Task: Create a calendar event titled 'meeting with manager' on May 15 from 4:30 PM to 5:30 PM with a 30-minute notification.
Action: Mouse moved to (453, 748)
Screenshot: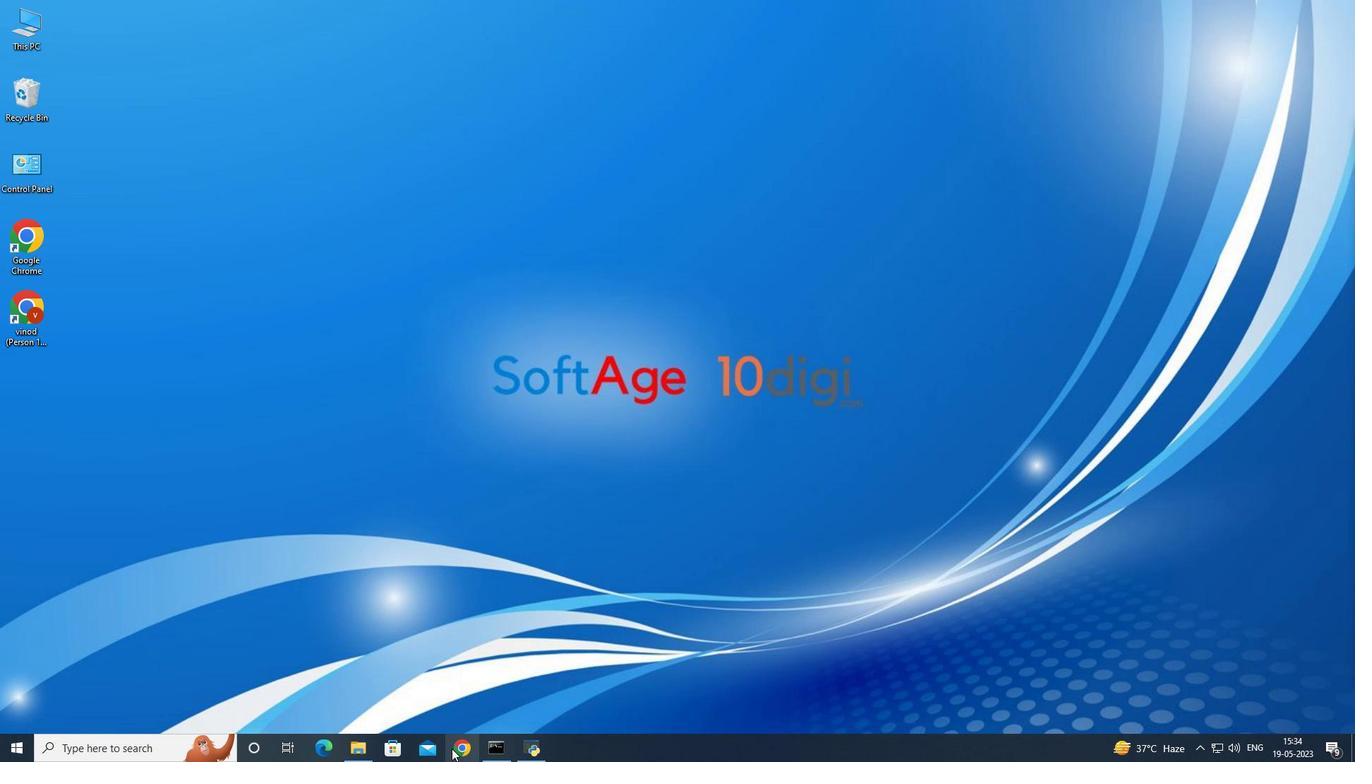 
Action: Mouse pressed left at (453, 748)
Screenshot: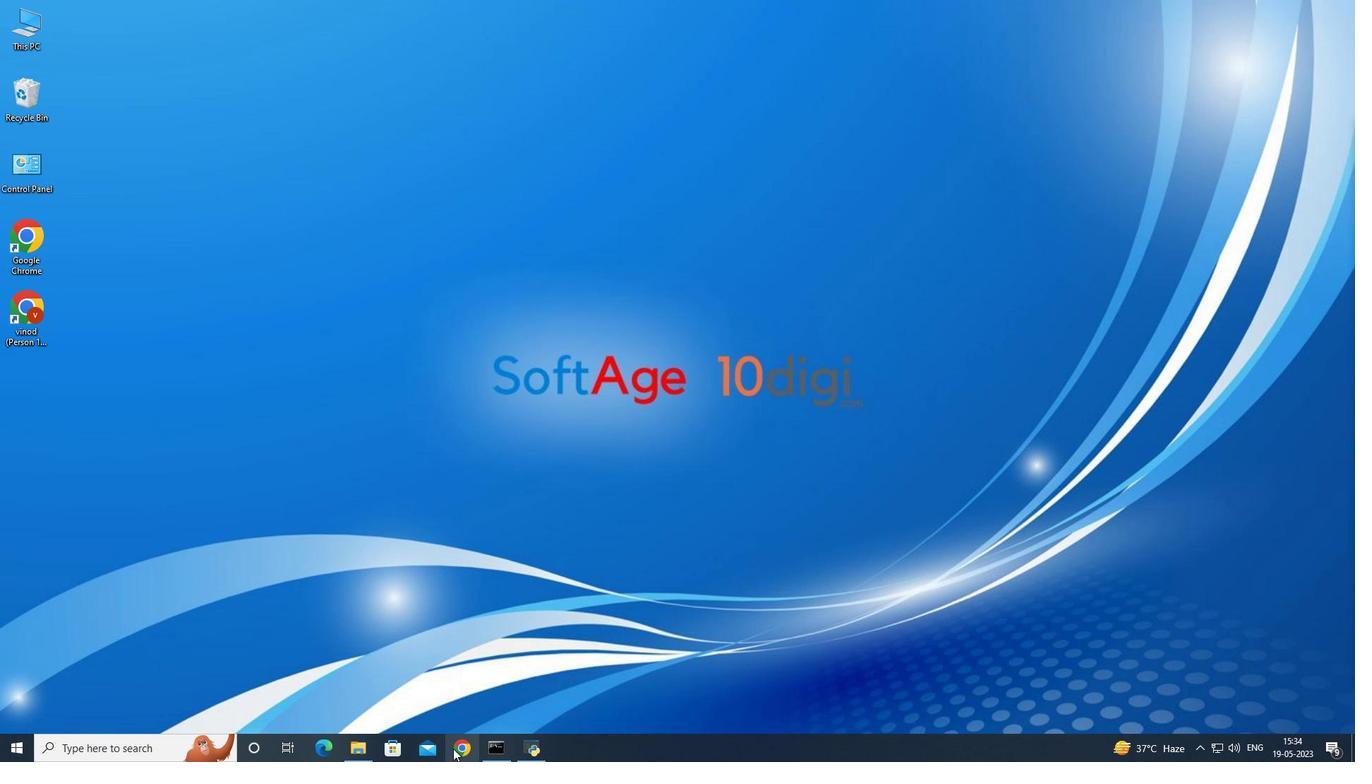 
Action: Mouse moved to (566, 423)
Screenshot: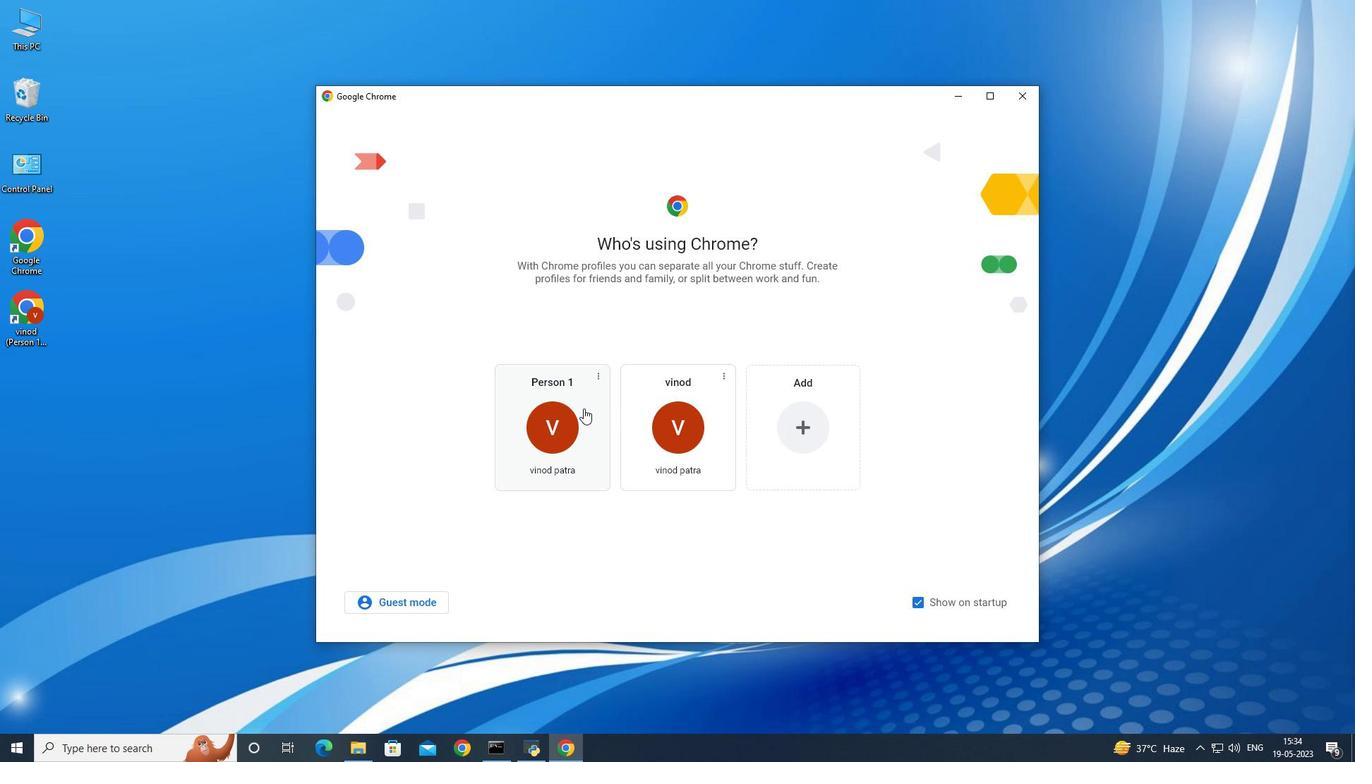 
Action: Mouse pressed left at (566, 423)
Screenshot: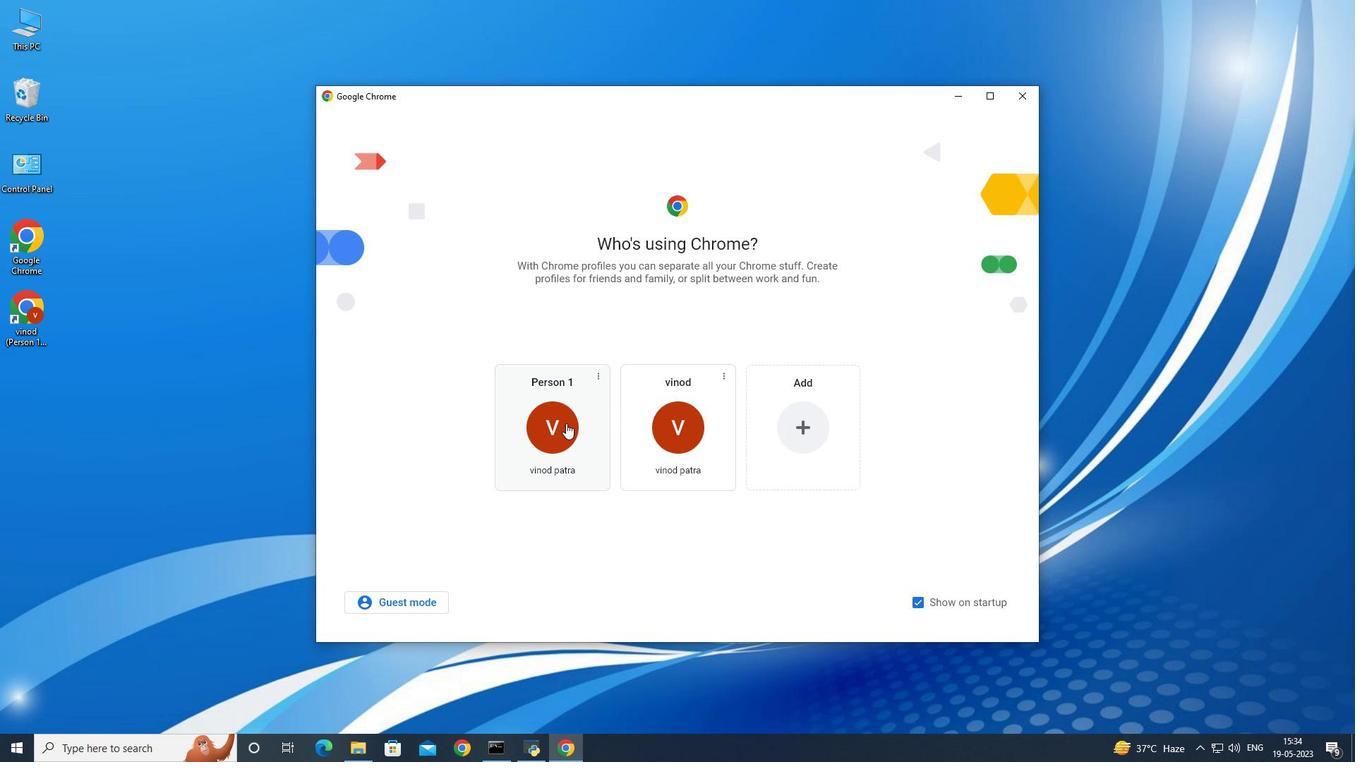 
Action: Mouse moved to (1293, 91)
Screenshot: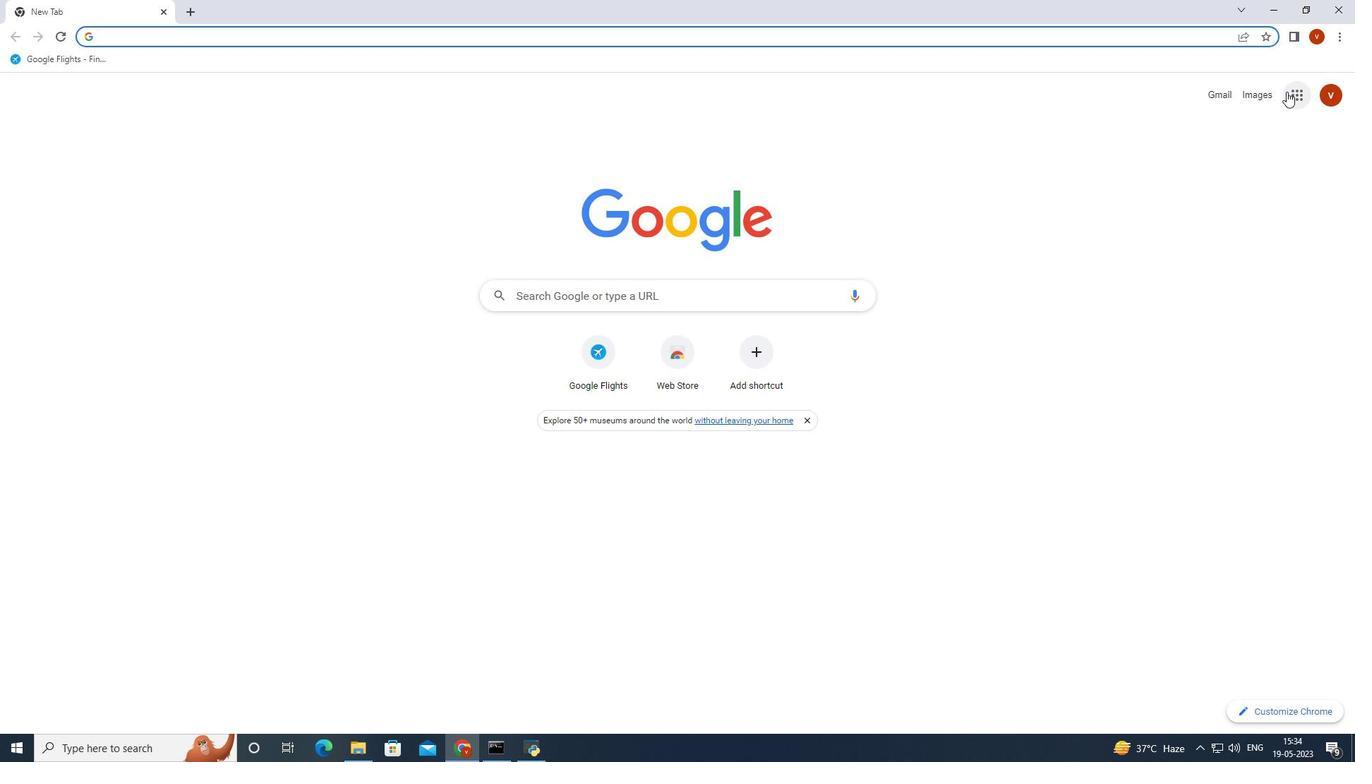 
Action: Mouse pressed left at (1293, 91)
Screenshot: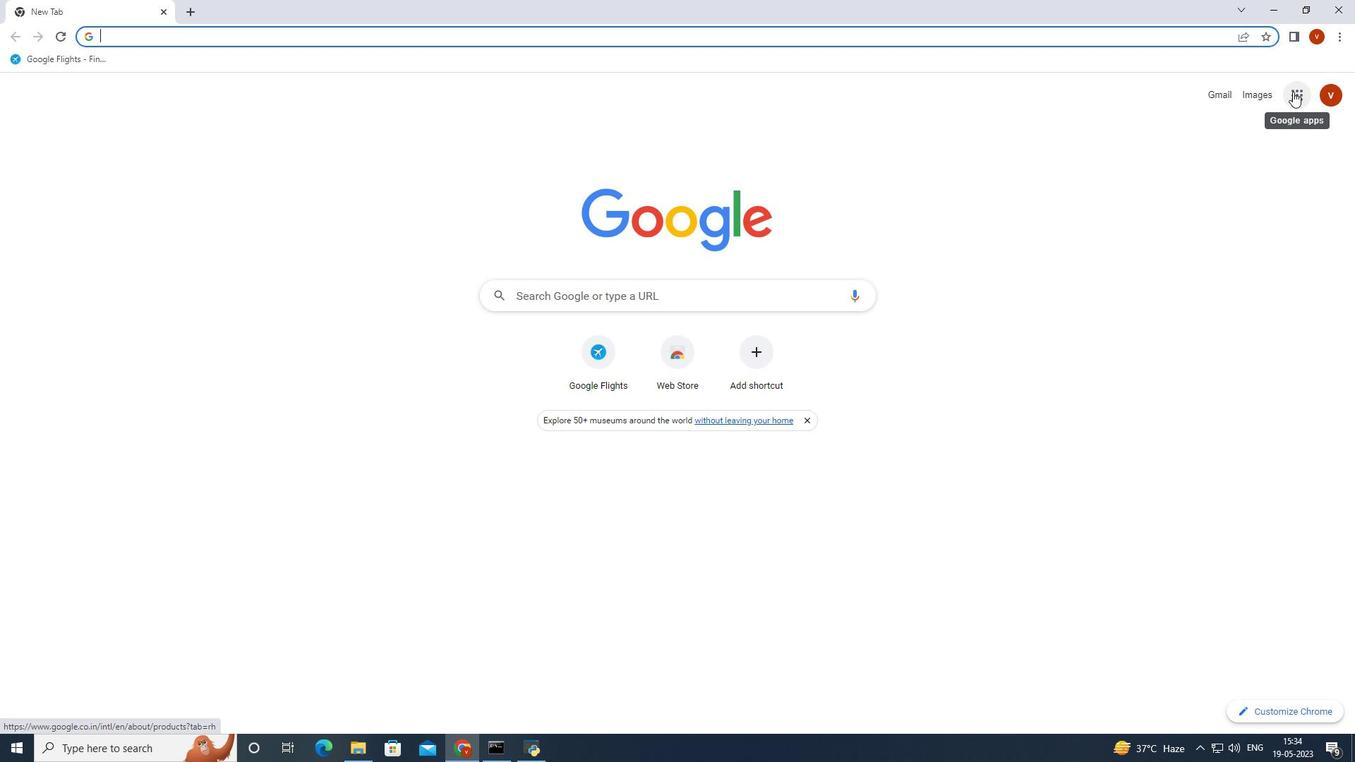 
Action: Mouse moved to (1179, 412)
Screenshot: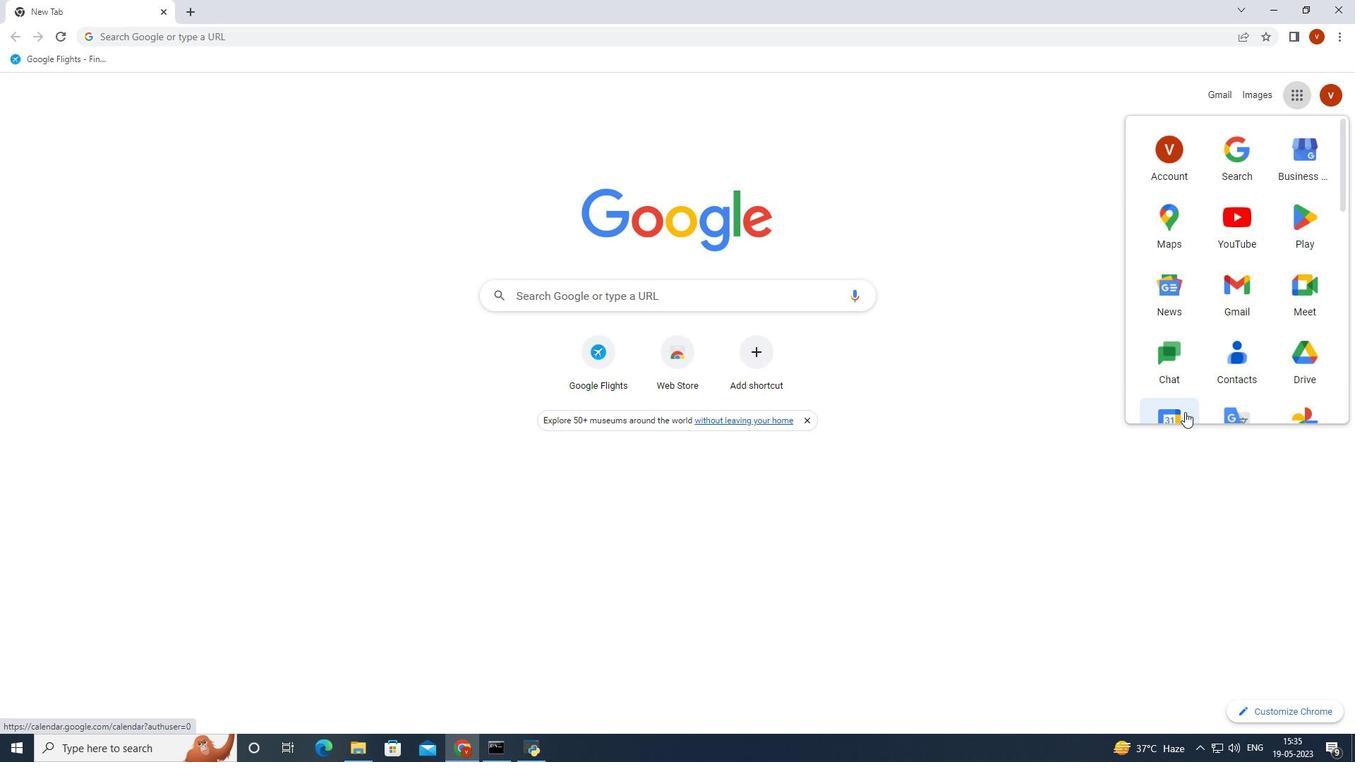 
Action: Mouse pressed left at (1179, 412)
Screenshot: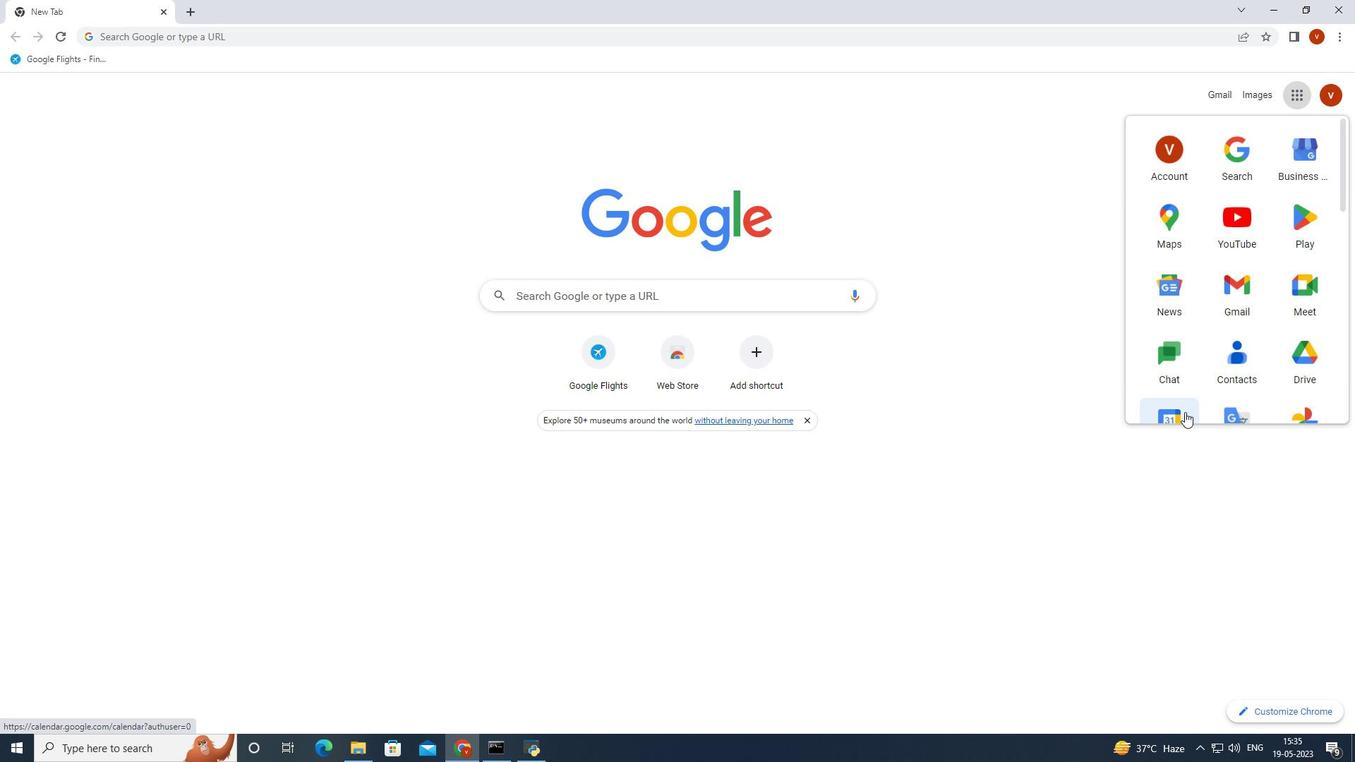 
Action: Mouse moved to (1274, 204)
Screenshot: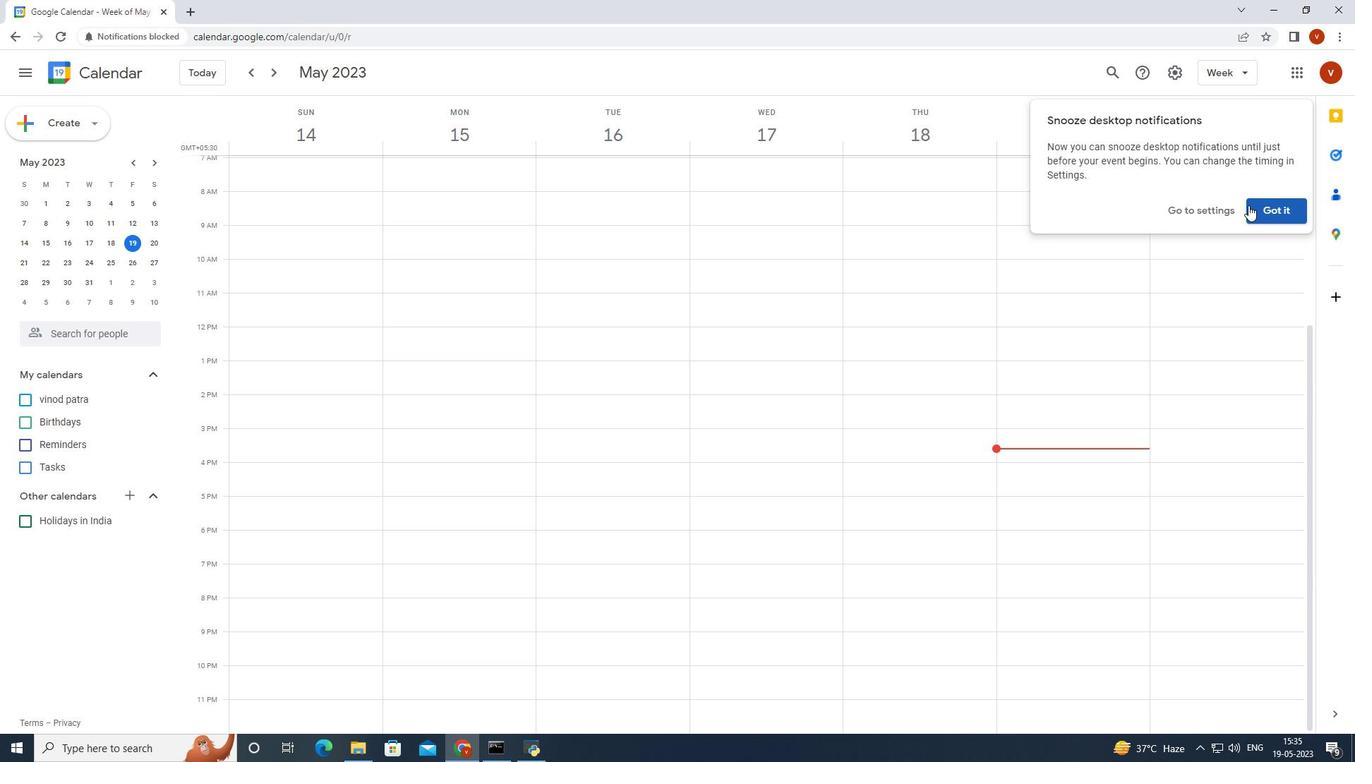 
Action: Mouse pressed left at (1274, 204)
Screenshot: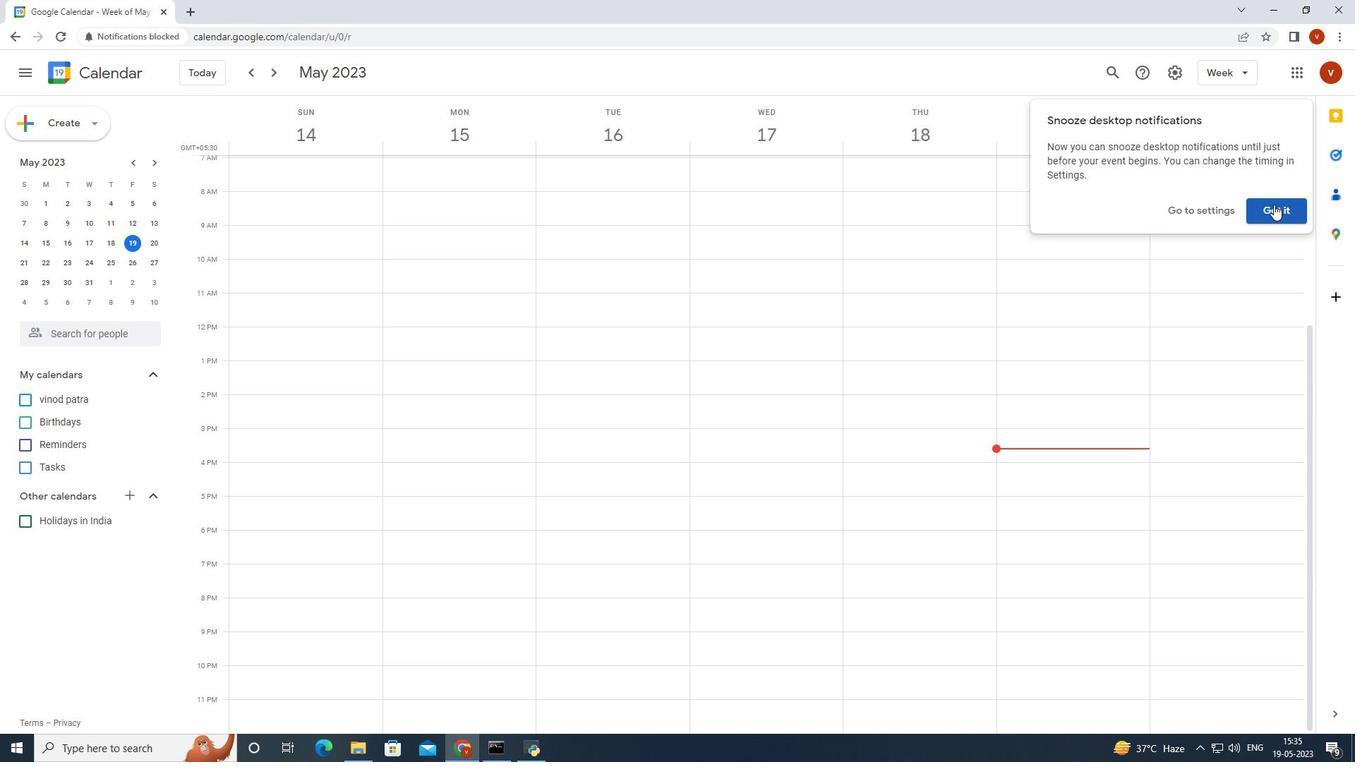 
Action: Mouse moved to (31, 441)
Screenshot: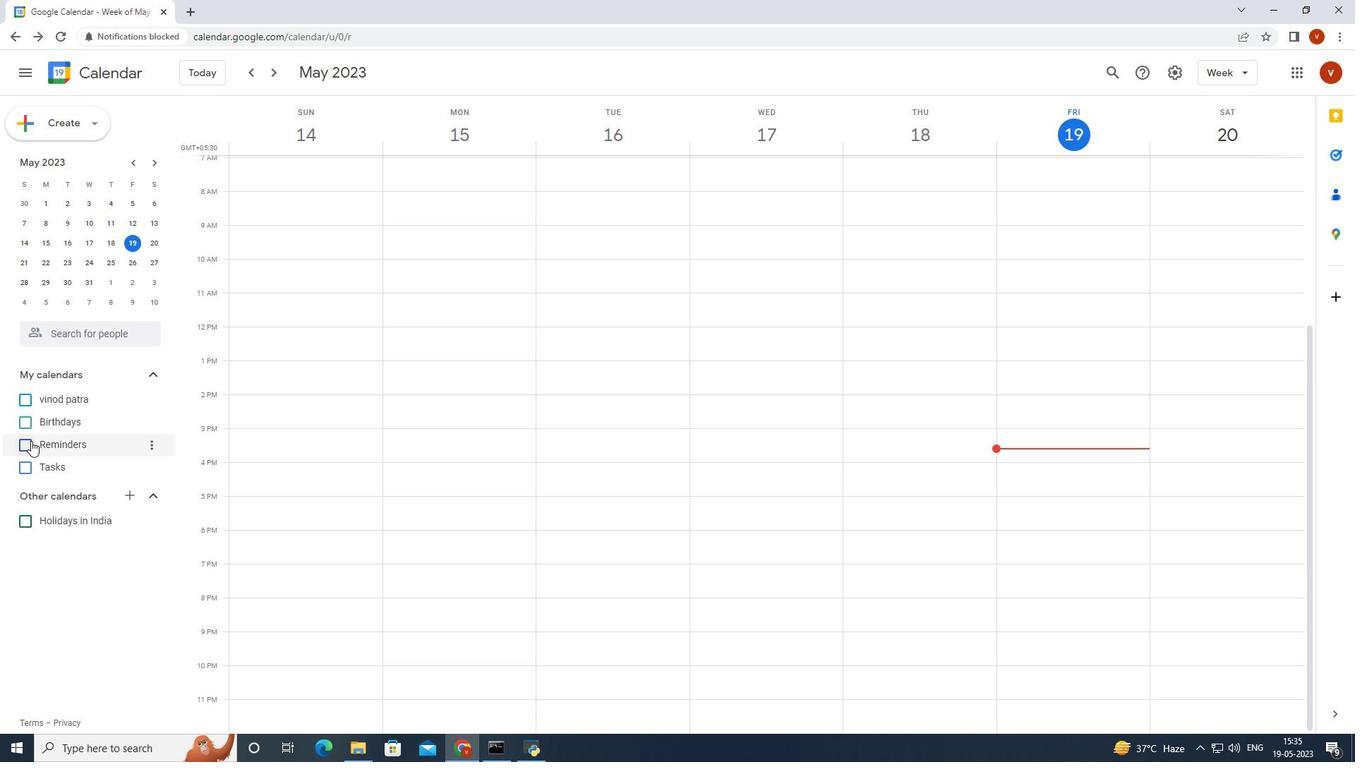 
Action: Mouse pressed left at (31, 441)
Screenshot: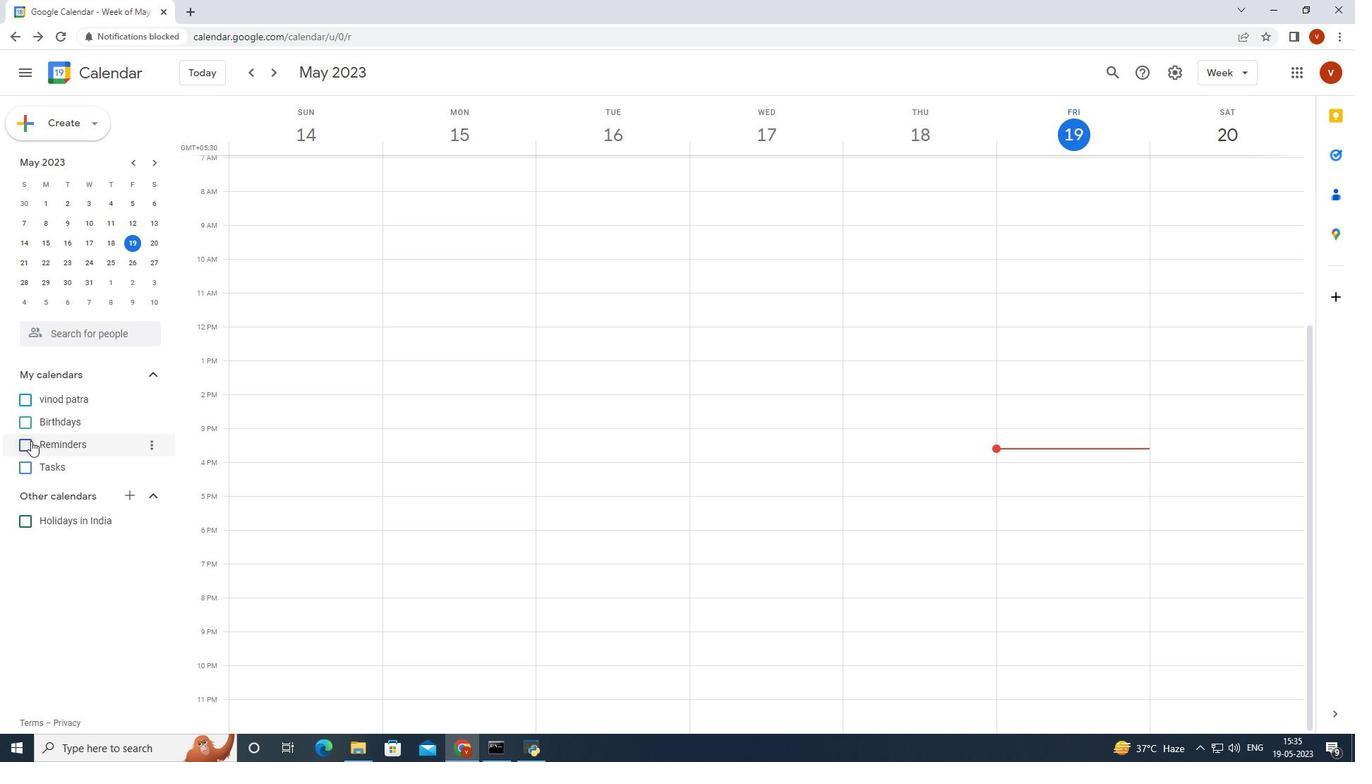 
Action: Mouse moved to (149, 443)
Screenshot: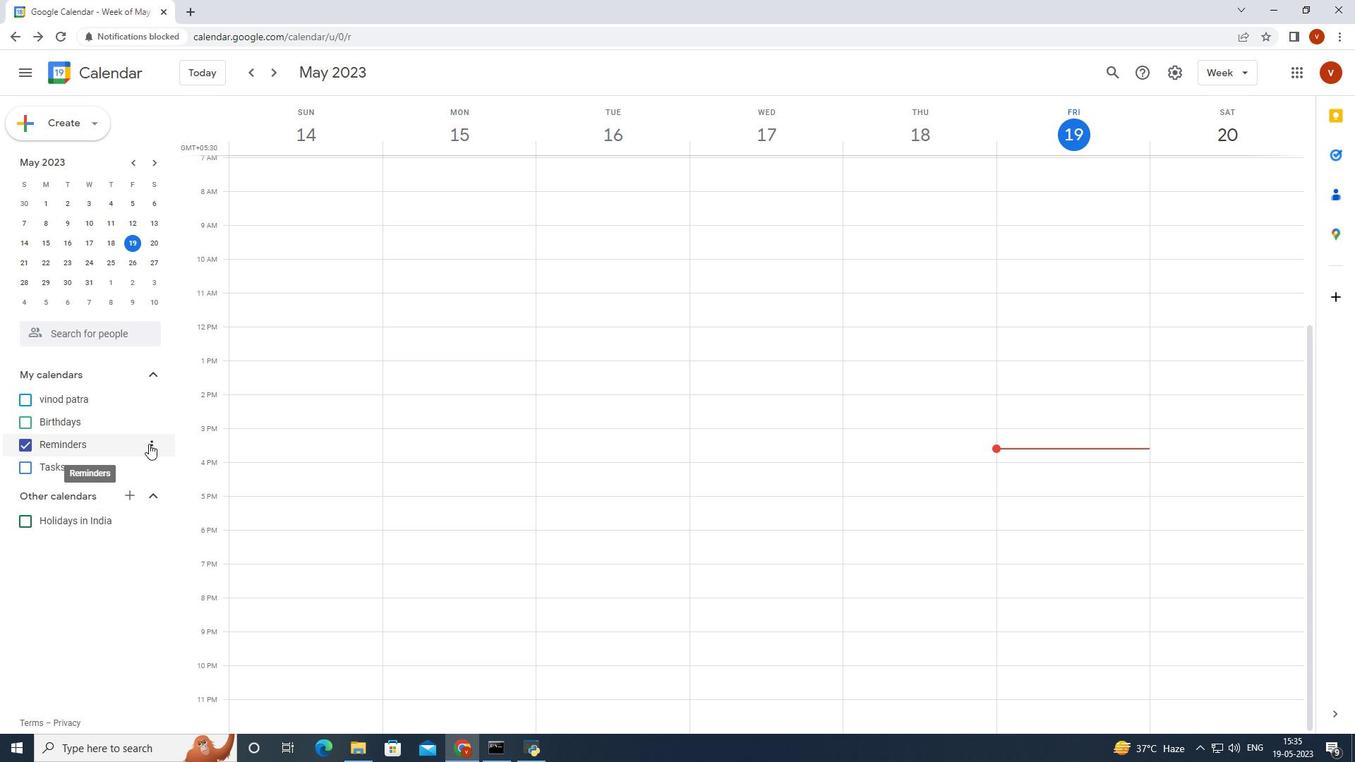 
Action: Mouse pressed left at (149, 443)
Screenshot: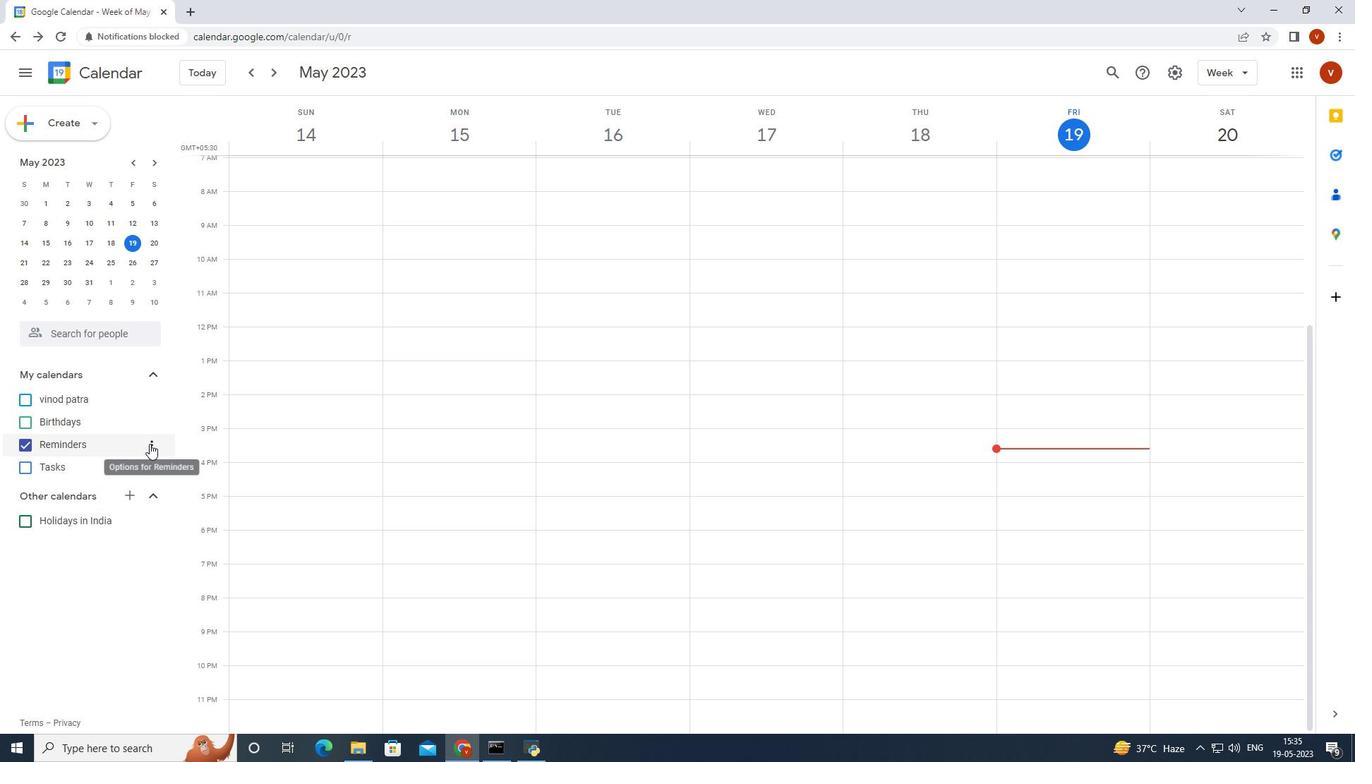 
Action: Mouse moved to (144, 443)
Screenshot: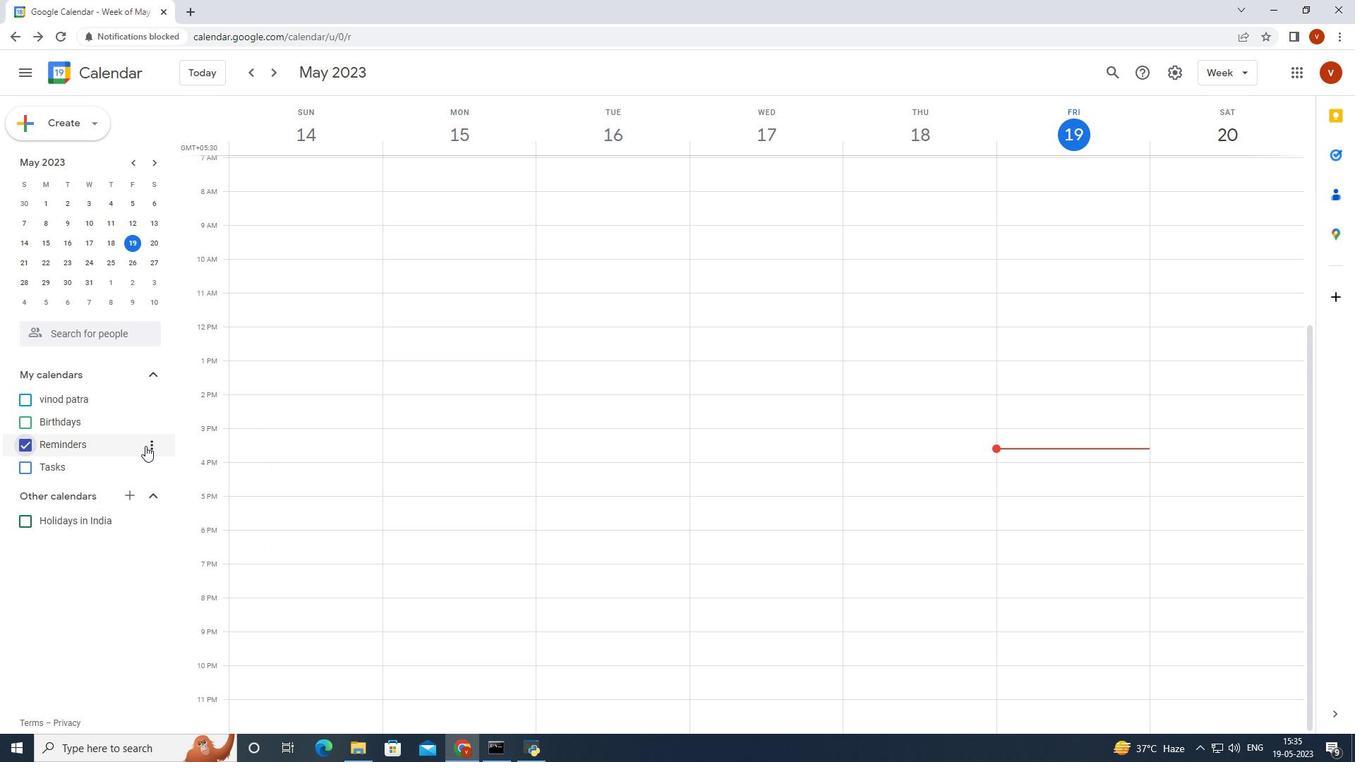 
Action: Mouse pressed left at (144, 443)
Screenshot: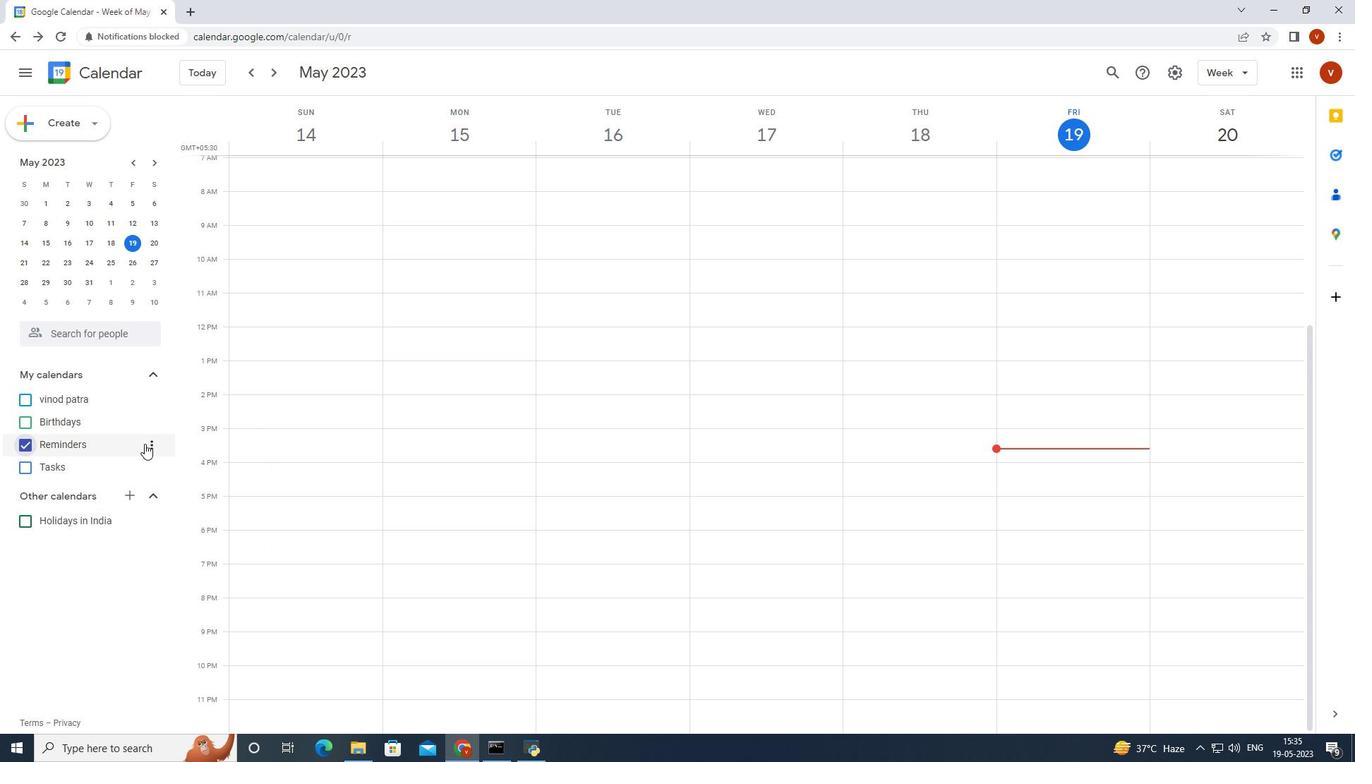 
Action: Mouse moved to (170, 479)
Screenshot: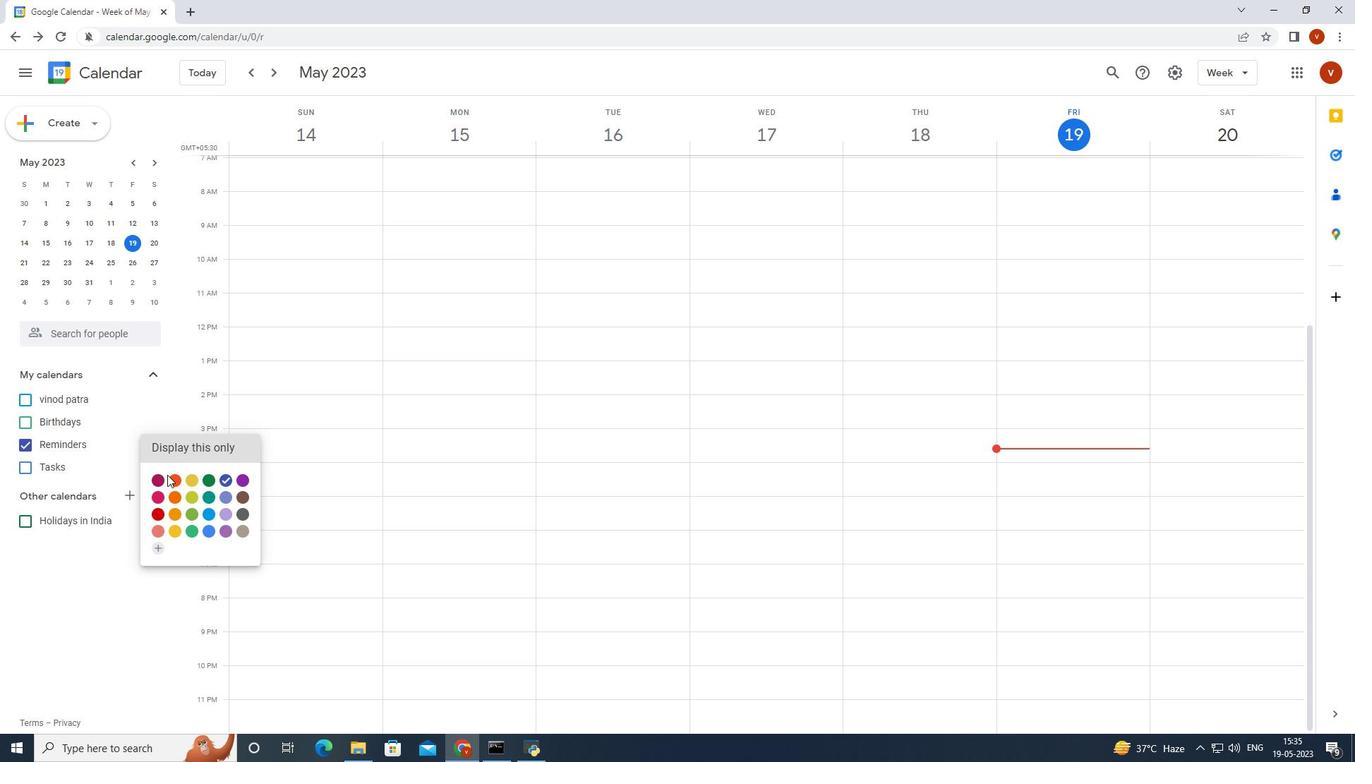 
Action: Mouse pressed left at (170, 479)
Screenshot: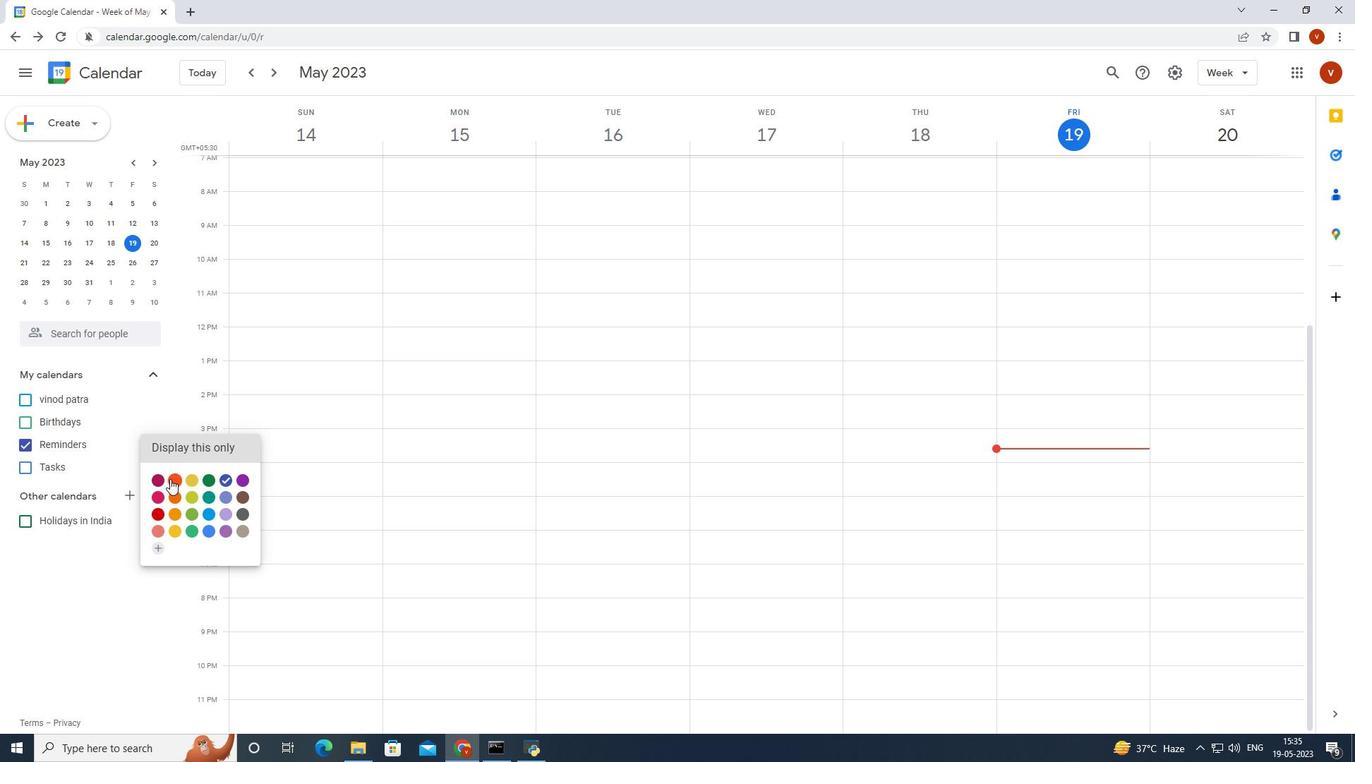 
Action: Mouse moved to (405, 481)
Screenshot: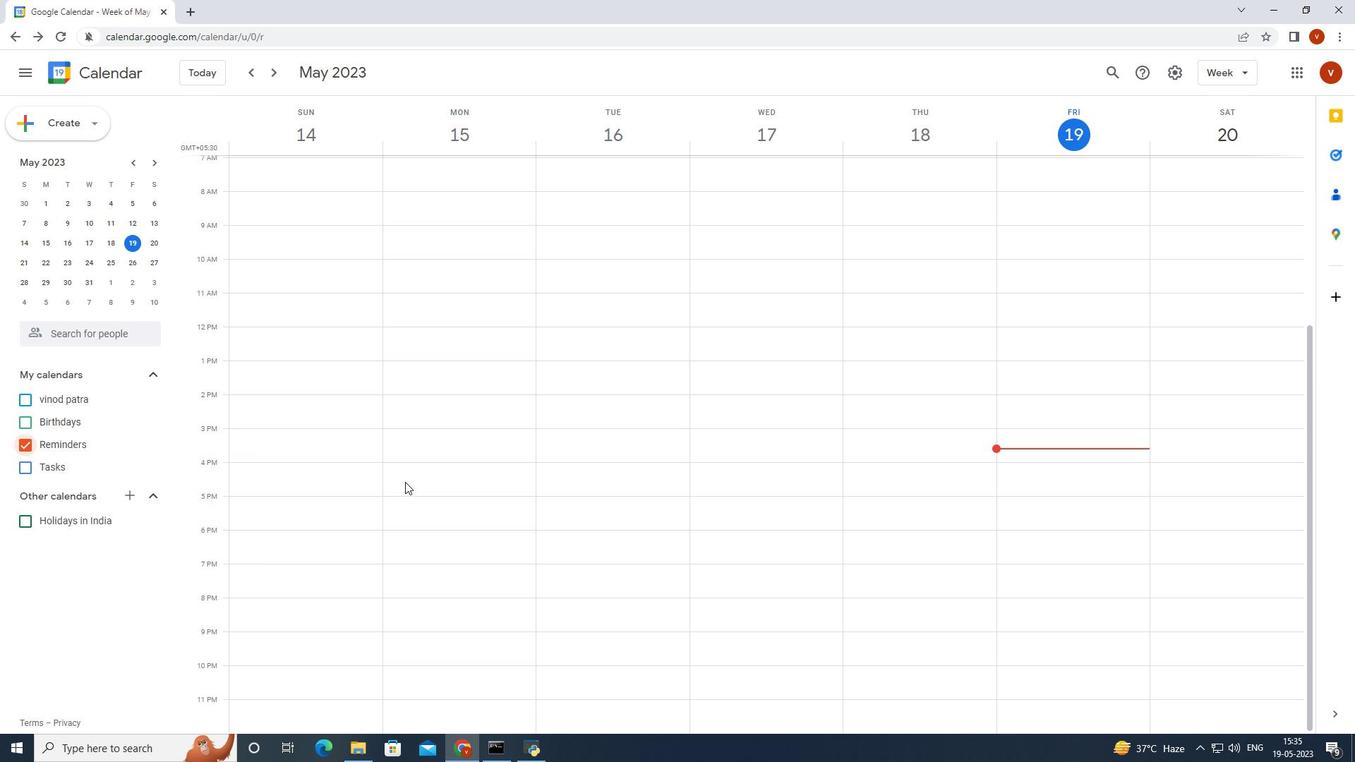 
Action: Mouse pressed right at (405, 481)
Screenshot: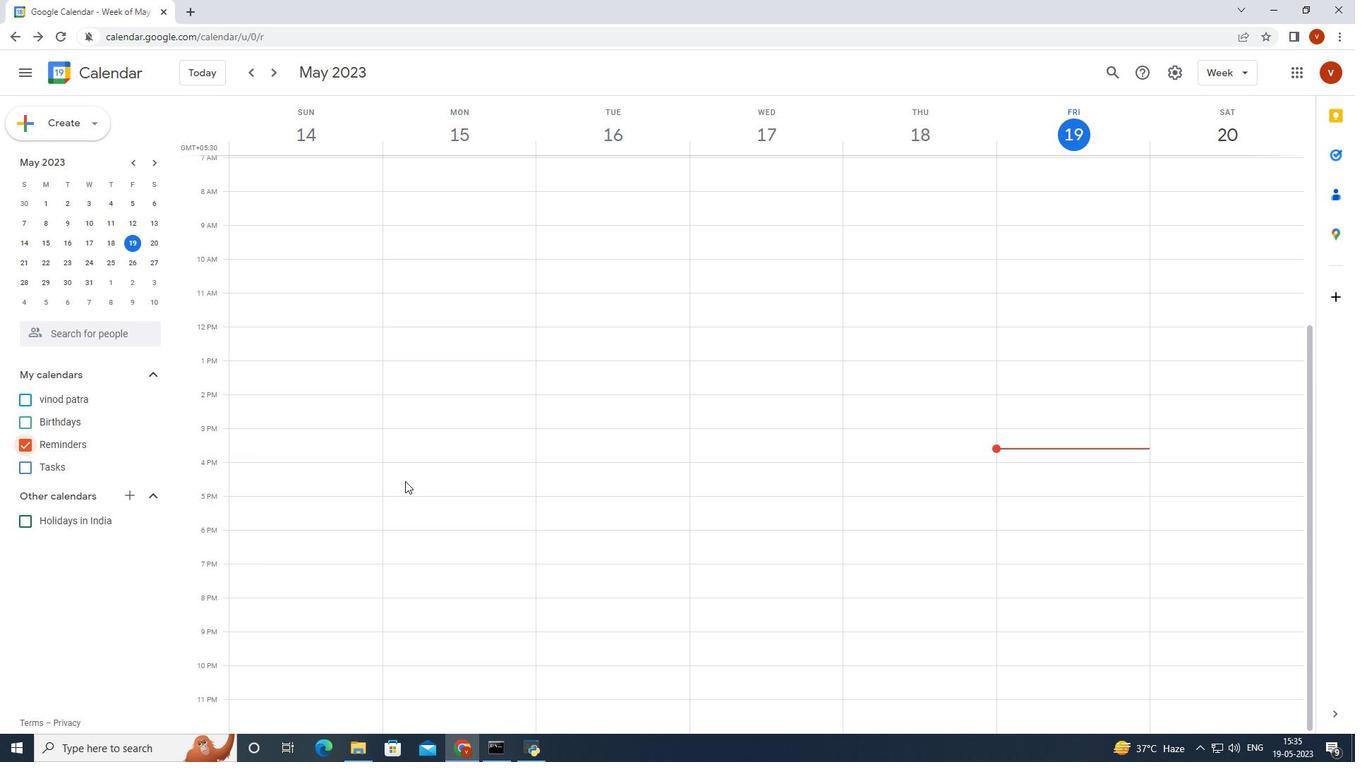 
Action: Mouse pressed left at (405, 481)
Screenshot: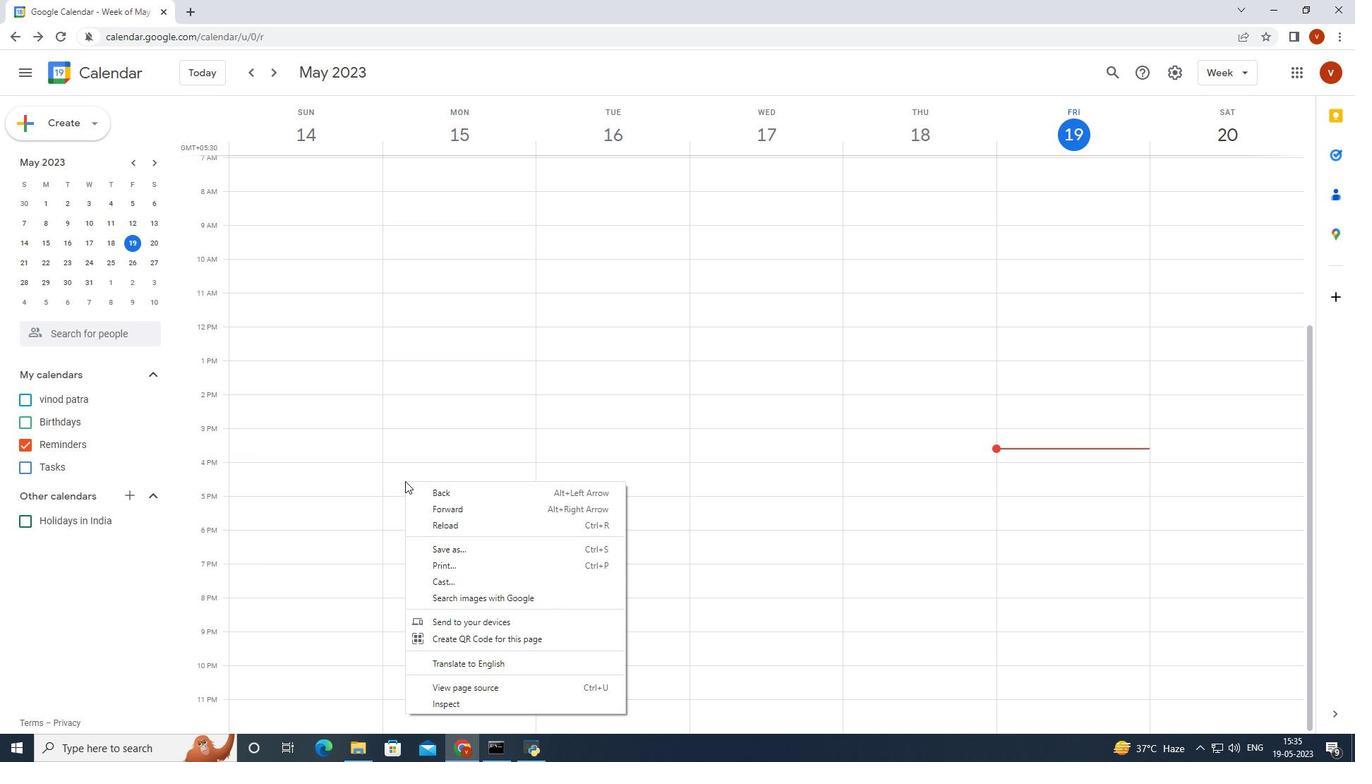 
Action: Mouse pressed left at (405, 481)
Screenshot: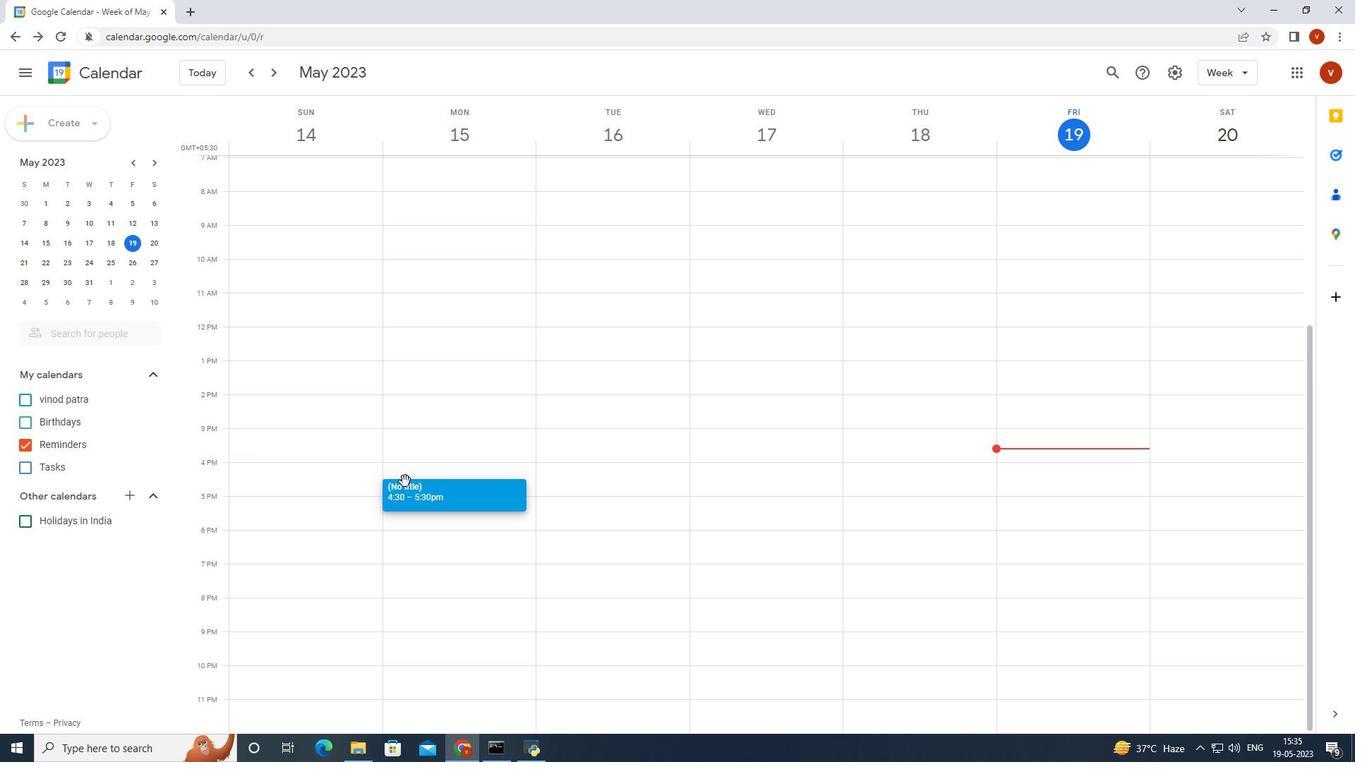 
Action: Mouse moved to (162, 203)
Screenshot: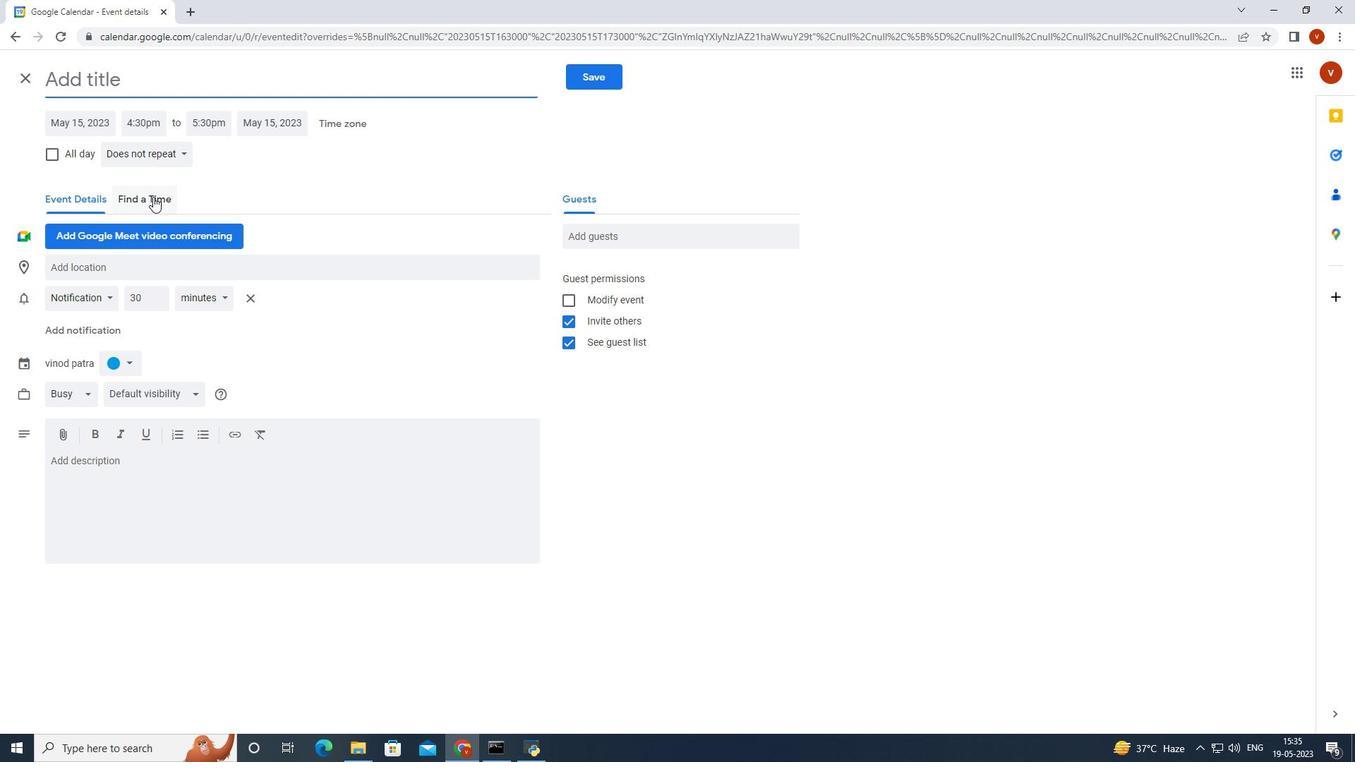 
Action: Key pressed meeting<Key.space>with<Key.space>a<Key.backspace>manager
Screenshot: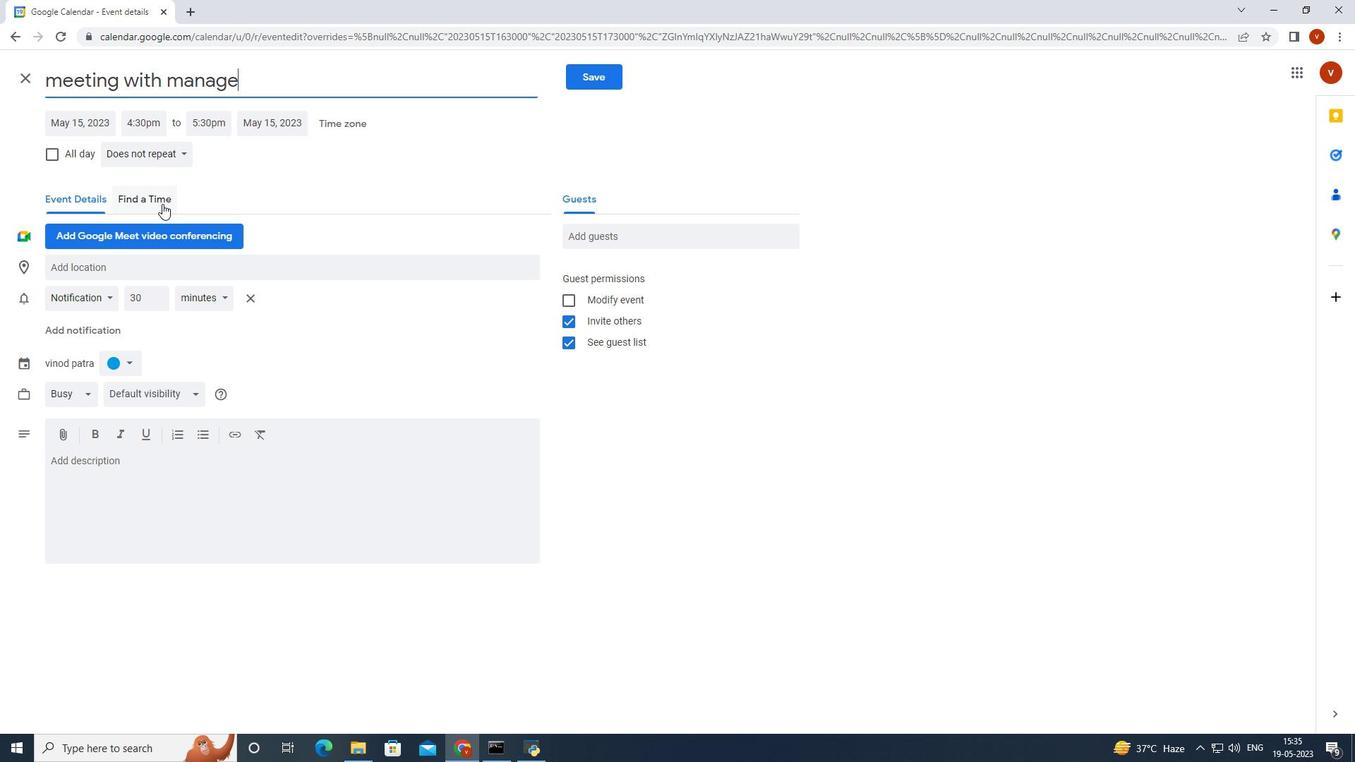 
Action: Mouse moved to (576, 77)
Screenshot: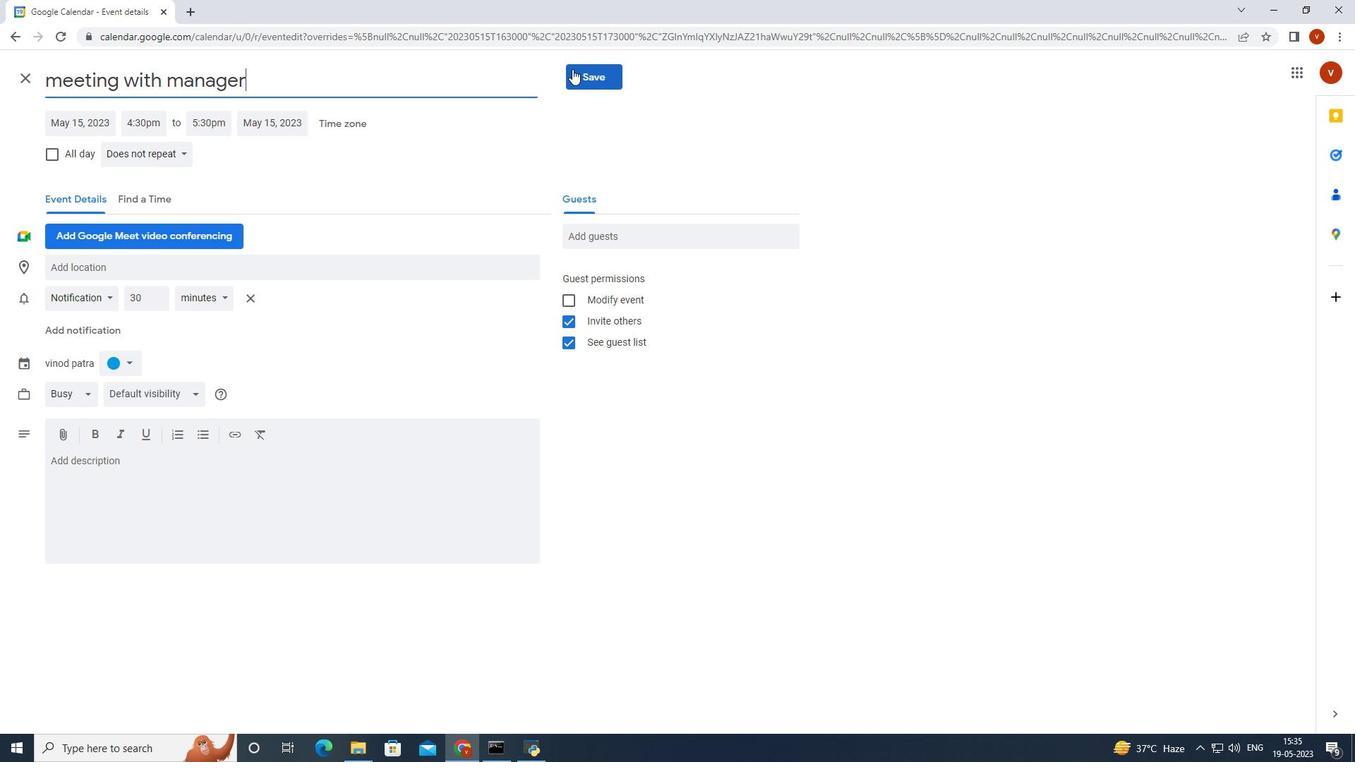 
Action: Mouse pressed left at (576, 77)
Screenshot: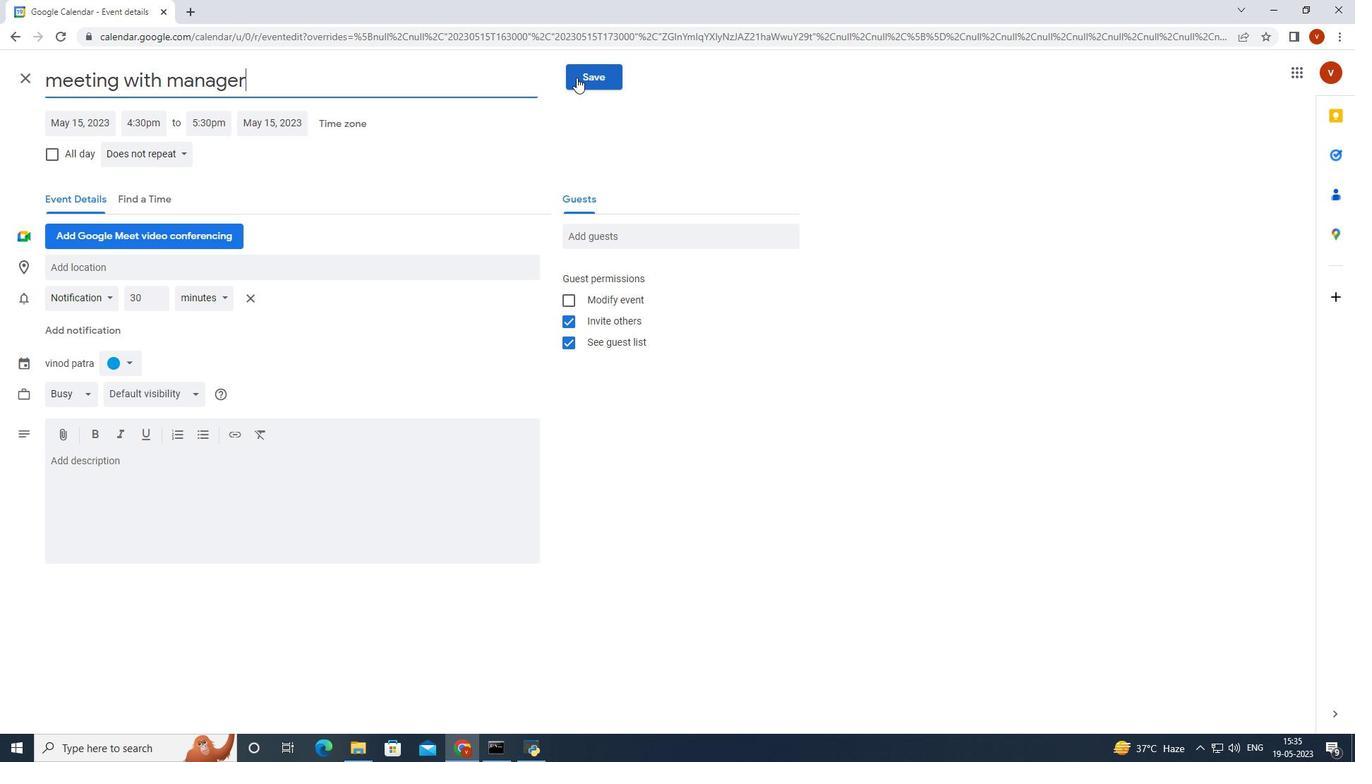 
Action: Mouse moved to (457, 497)
Screenshot: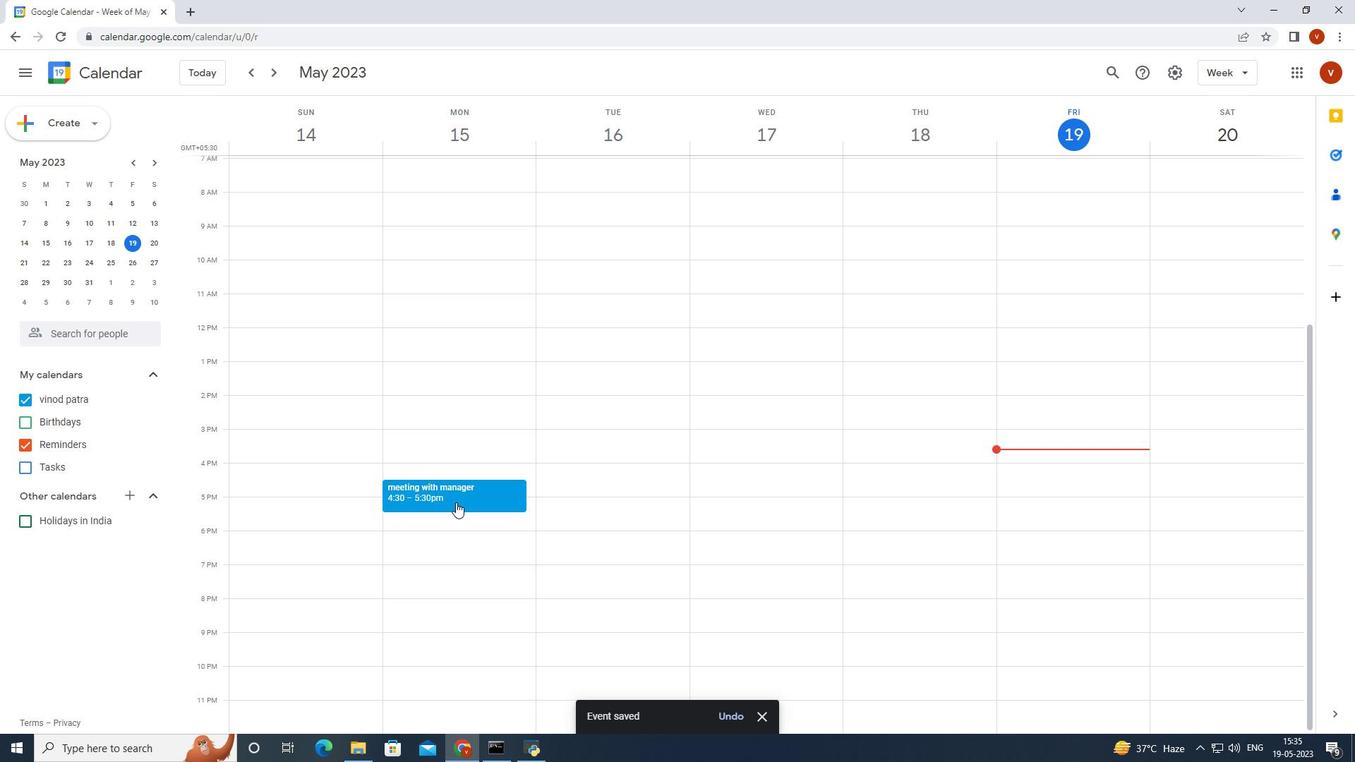 
Action: Mouse pressed right at (457, 497)
Screenshot: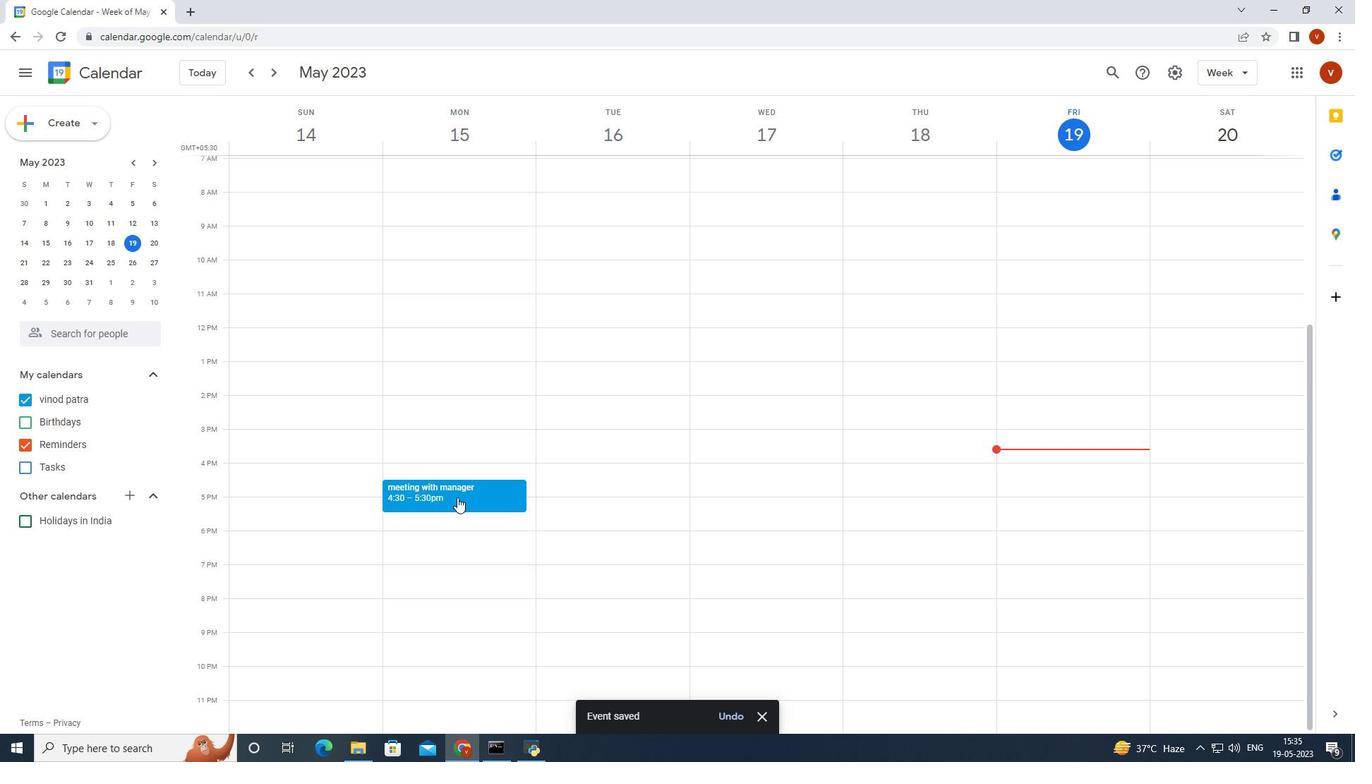 
Action: Mouse moved to (434, 498)
Screenshot: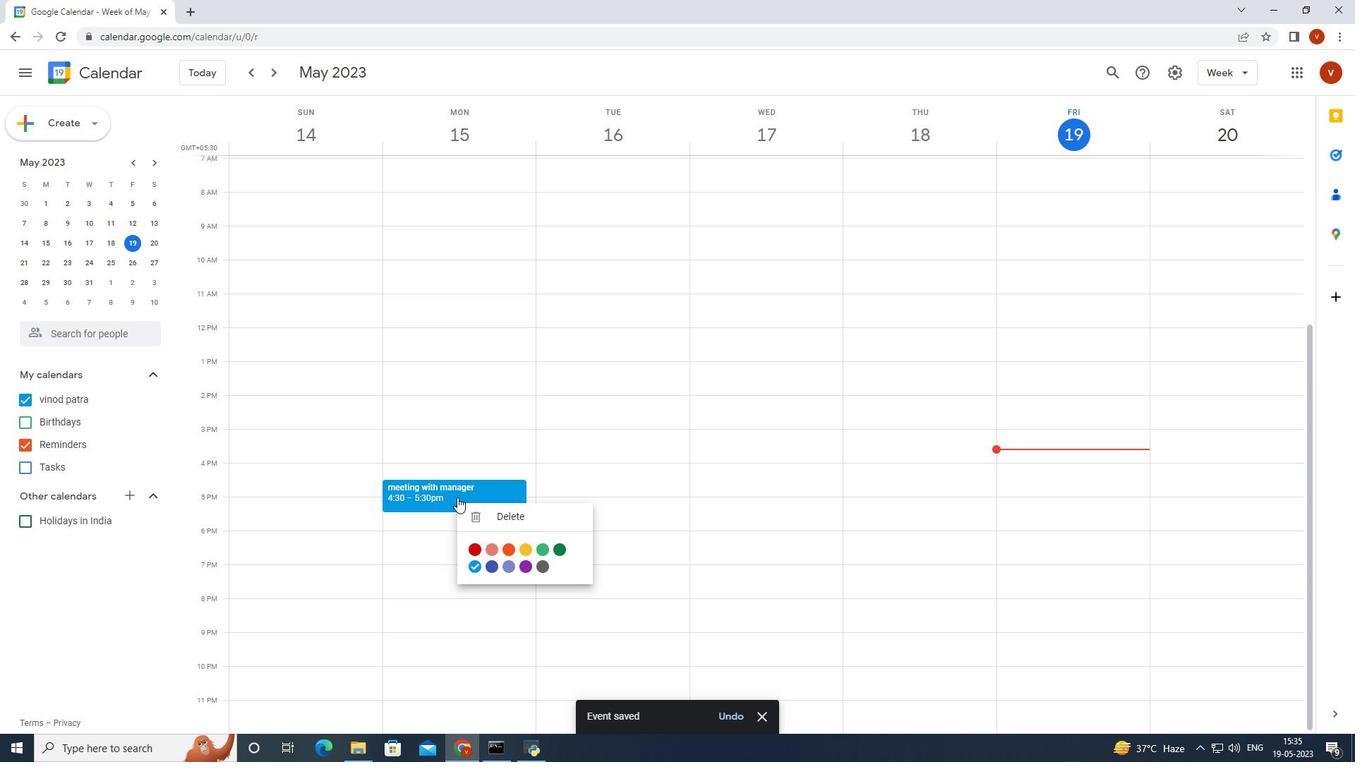 
Action: Mouse pressed left at (434, 498)
Screenshot: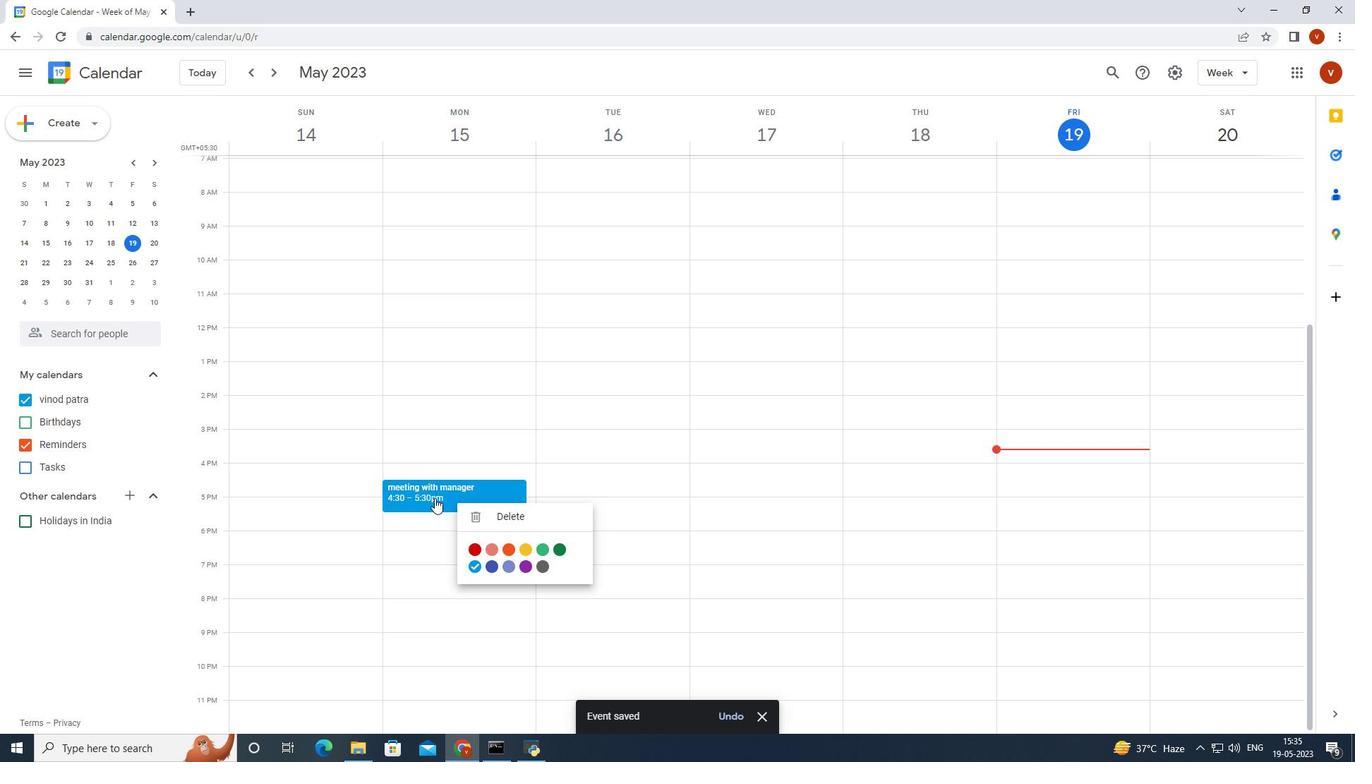 
Action: Mouse pressed left at (434, 498)
Screenshot: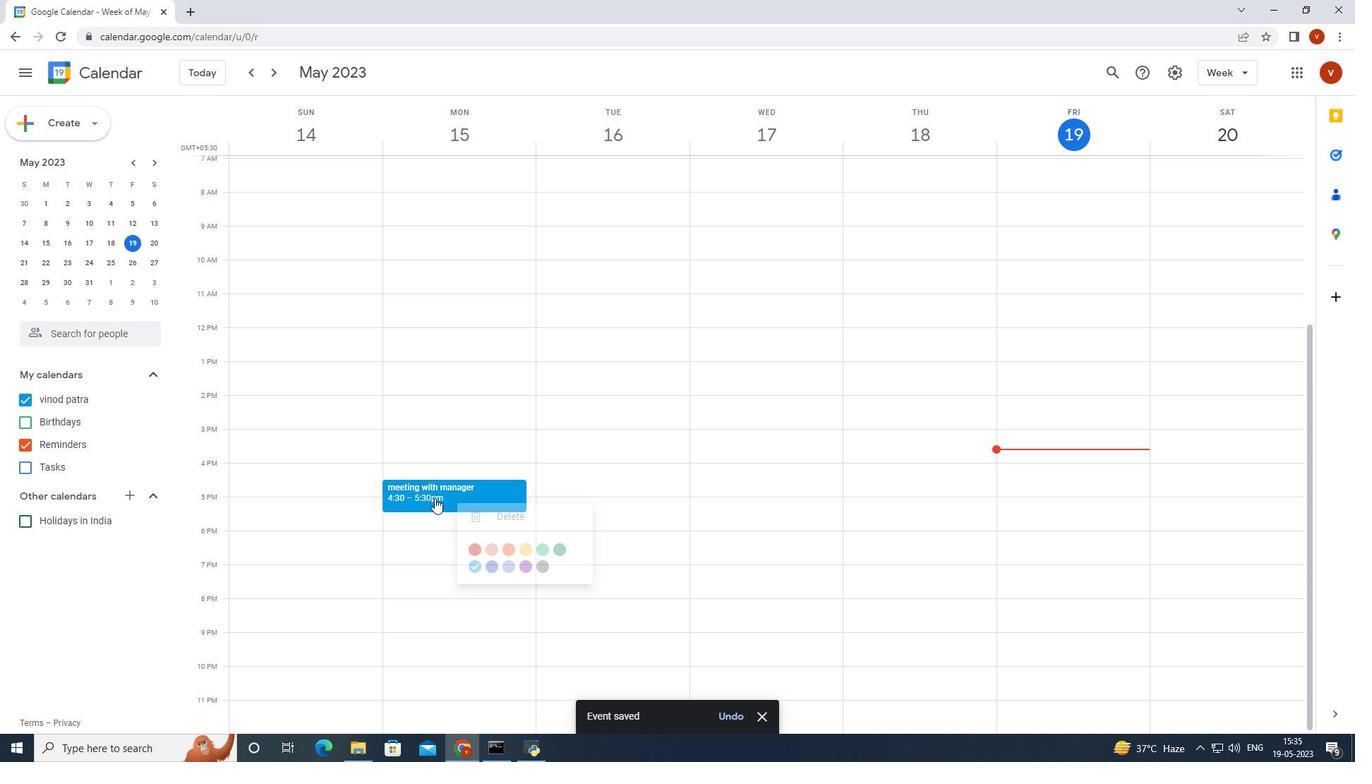 
Action: Mouse moved to (110, 467)
Screenshot: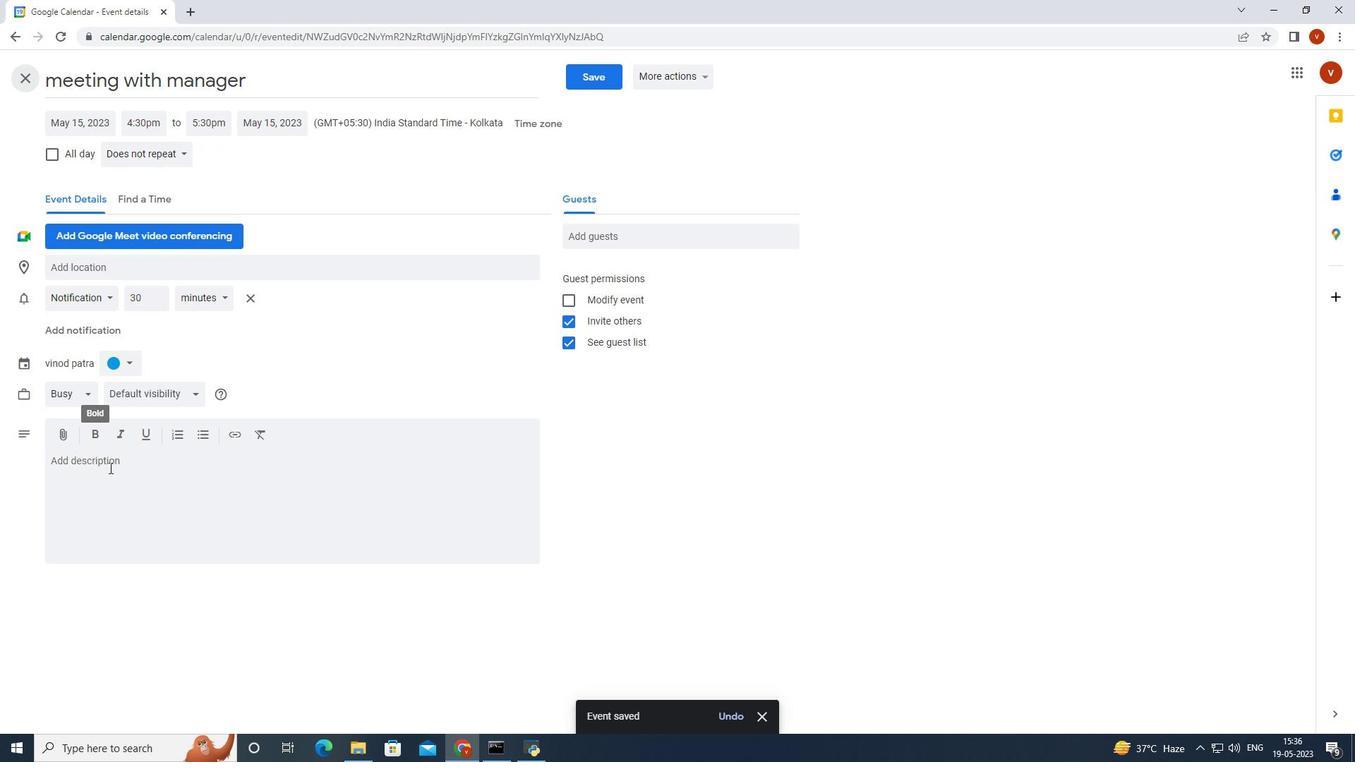 
Action: Mouse pressed left at (110, 467)
Screenshot: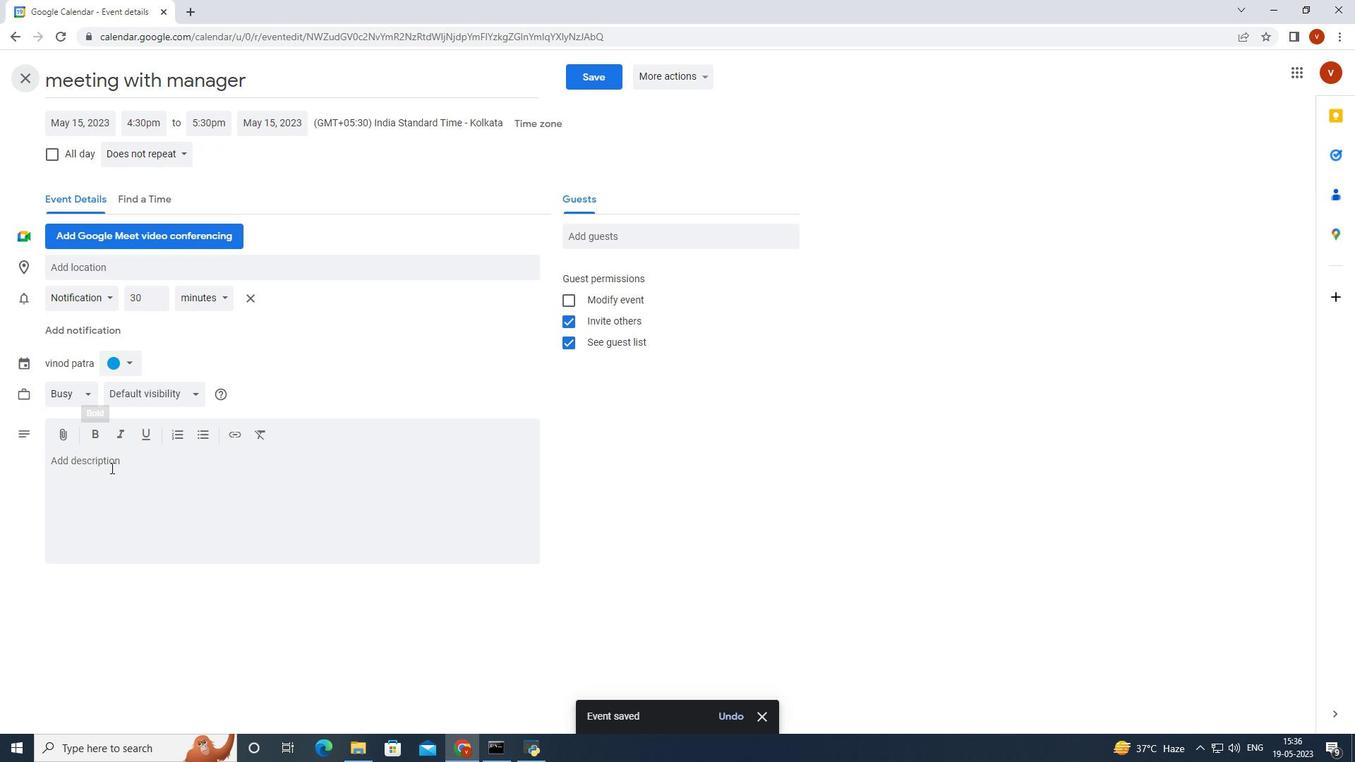 
Action: Mouse moved to (622, 561)
Screenshot: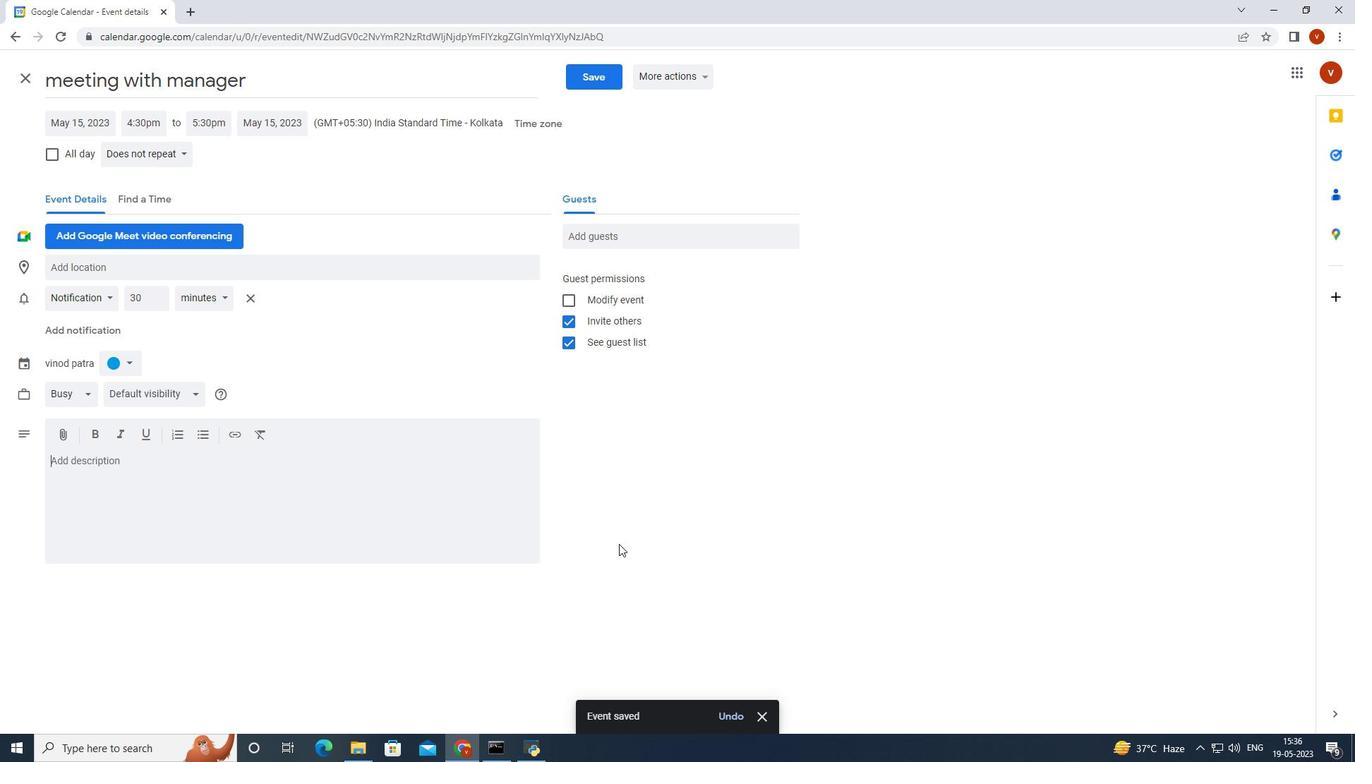 
Action: Key pressed all<Key.space>staff<Key.space>are<Key.space>come<Key.space>to<Key.space>2nd<Key.space>floor<Key.space>meeetinf<Key.space>with<Key.space>manager
Screenshot: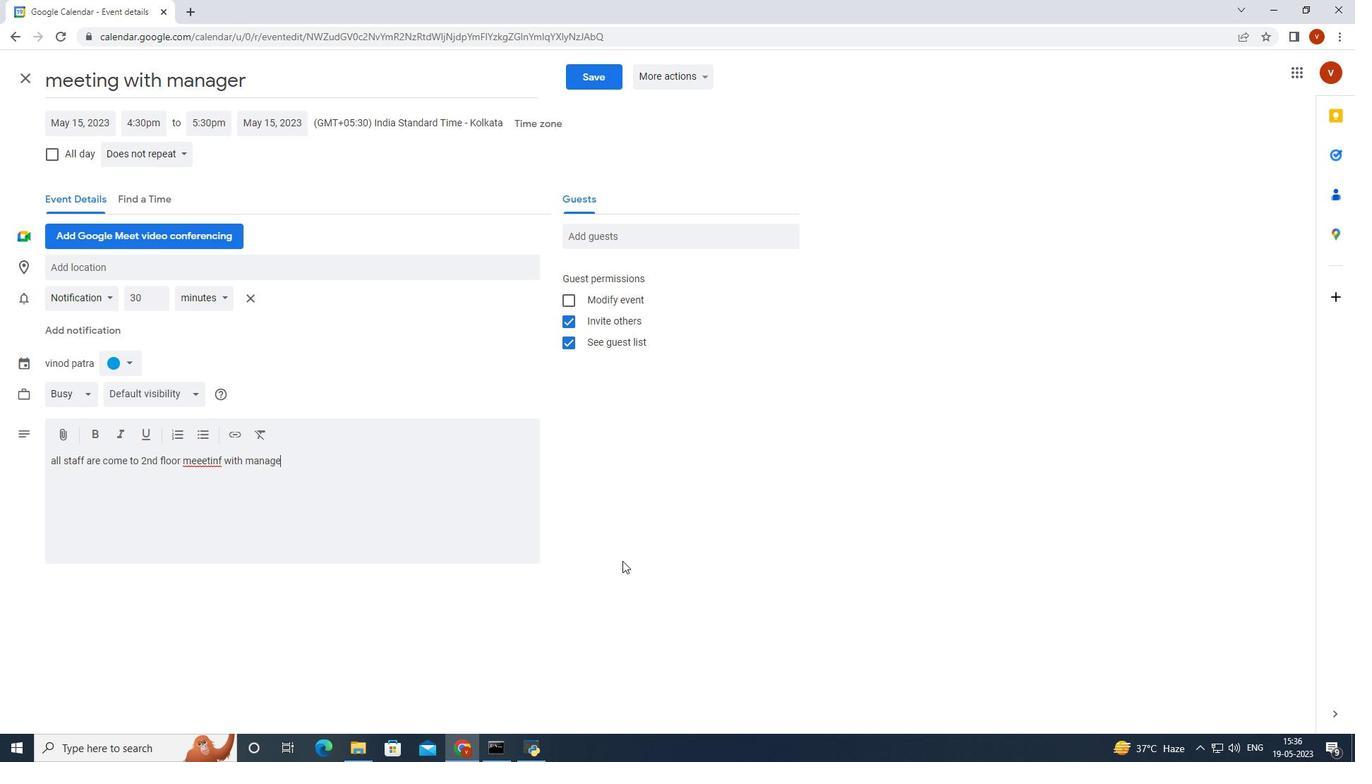 
Action: Mouse moved to (86, 462)
Screenshot: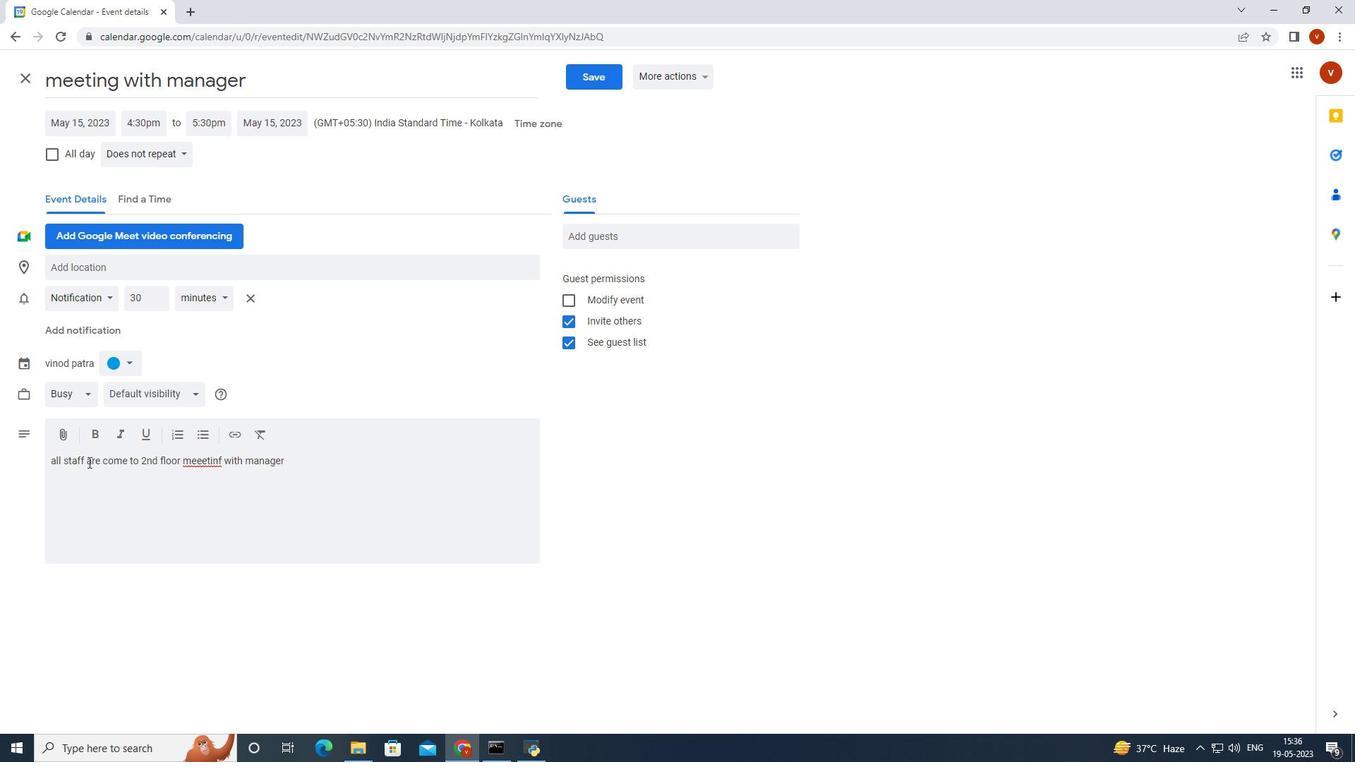 
Action: Mouse pressed left at (86, 462)
Screenshot: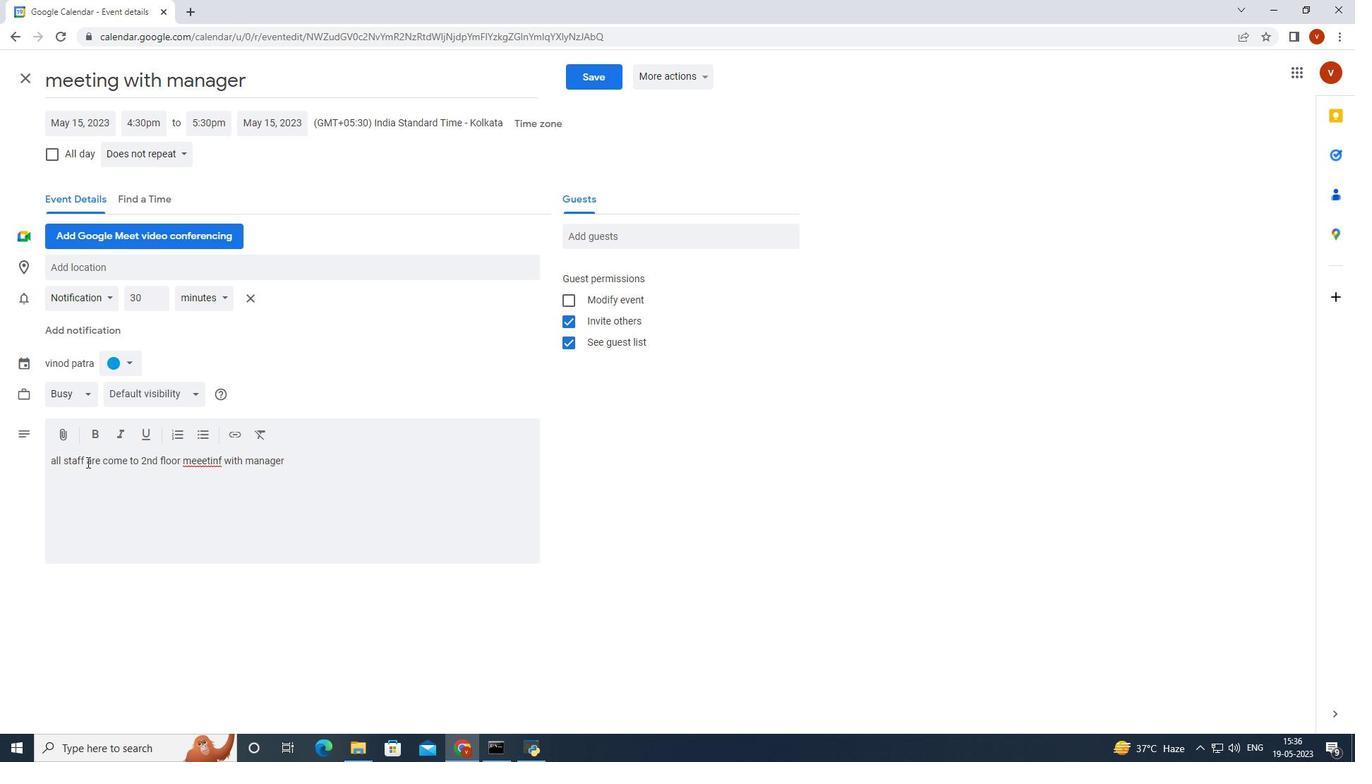 
Action: Key pressed <Key.backspace><Key.backspace><Key.backspace><Key.backspace><Key.backspace><Key.backspace><Key.backspace><Key.backspace><Key.backspace><Key.backspace>plz<Key.space>all,<Key.backspace><Key.space>team<Key.space>
Screenshot: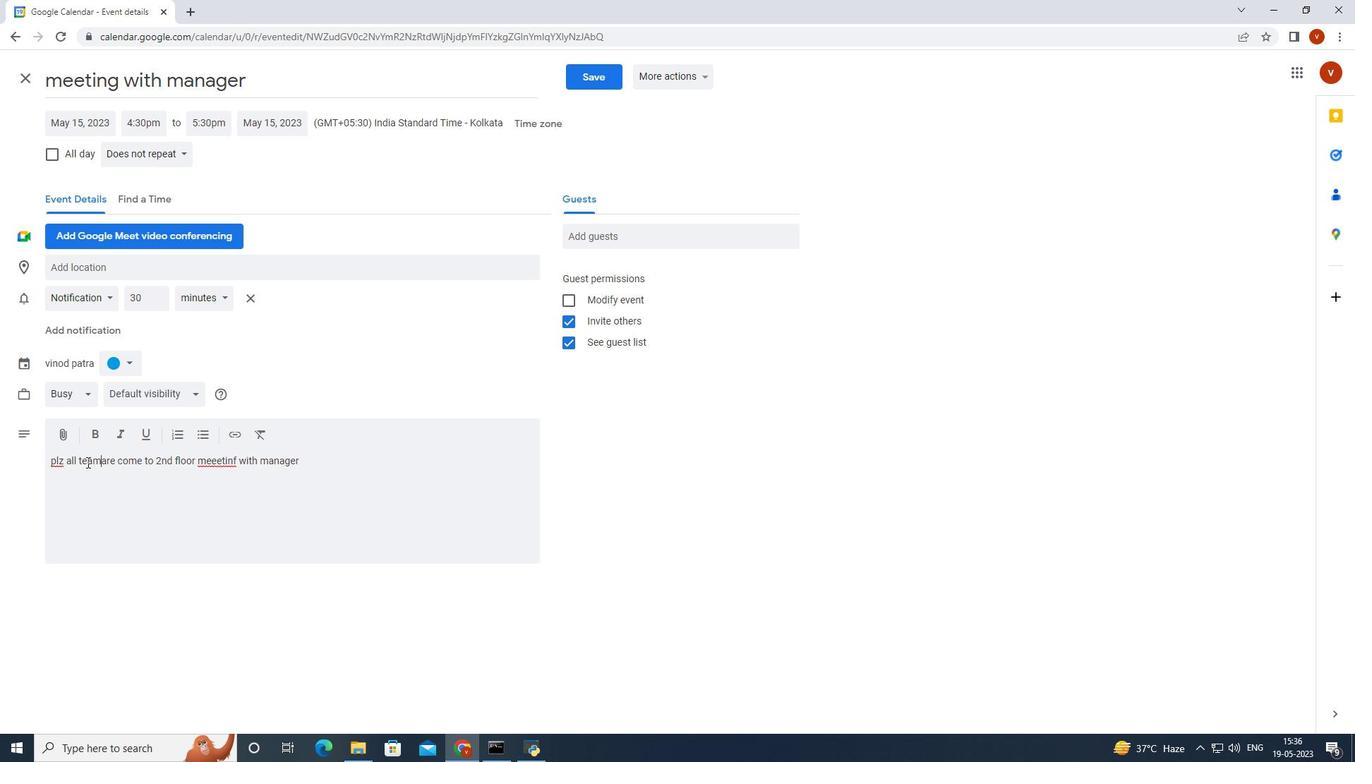 
Action: Mouse moved to (239, 460)
Screenshot: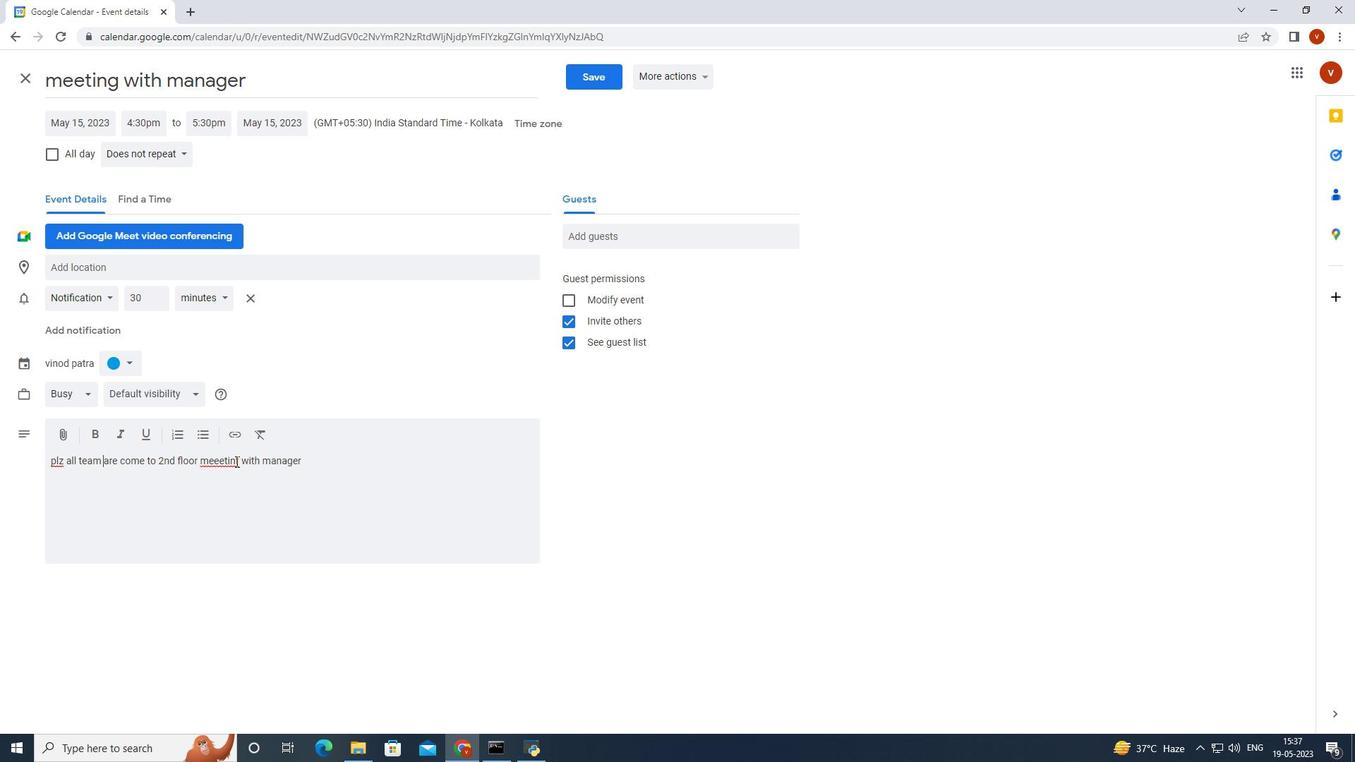 
Action: Mouse pressed left at (239, 460)
Screenshot: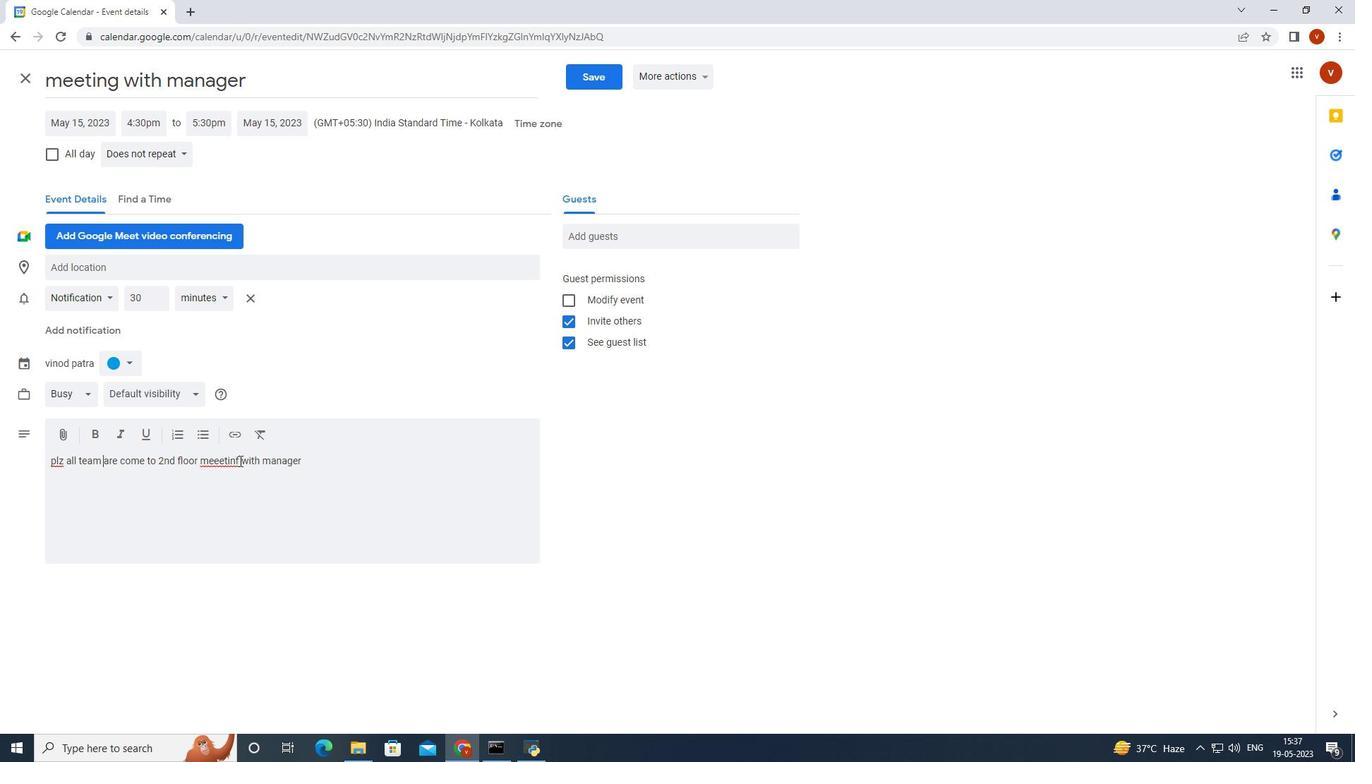 
Action: Key pressed <Key.backspace>g
Screenshot: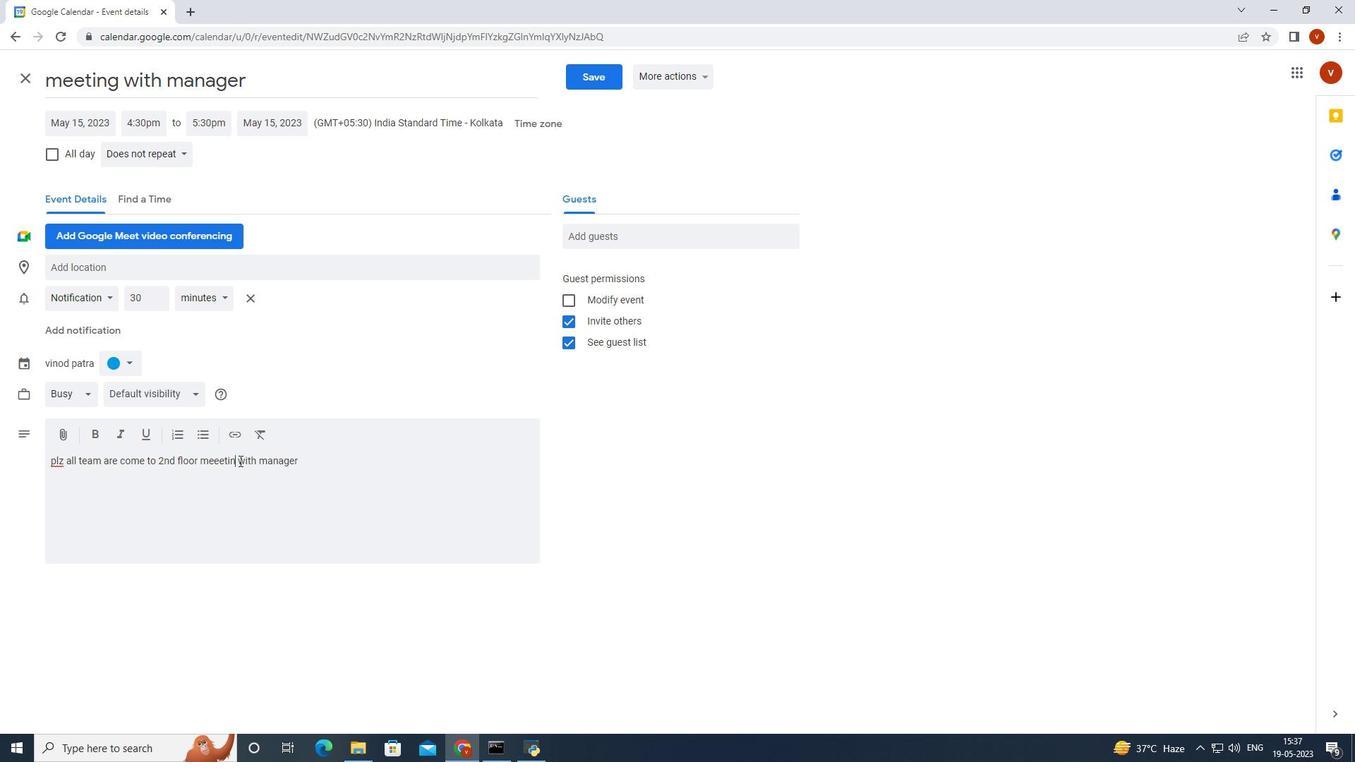 
Action: Mouse moved to (107, 292)
Screenshot: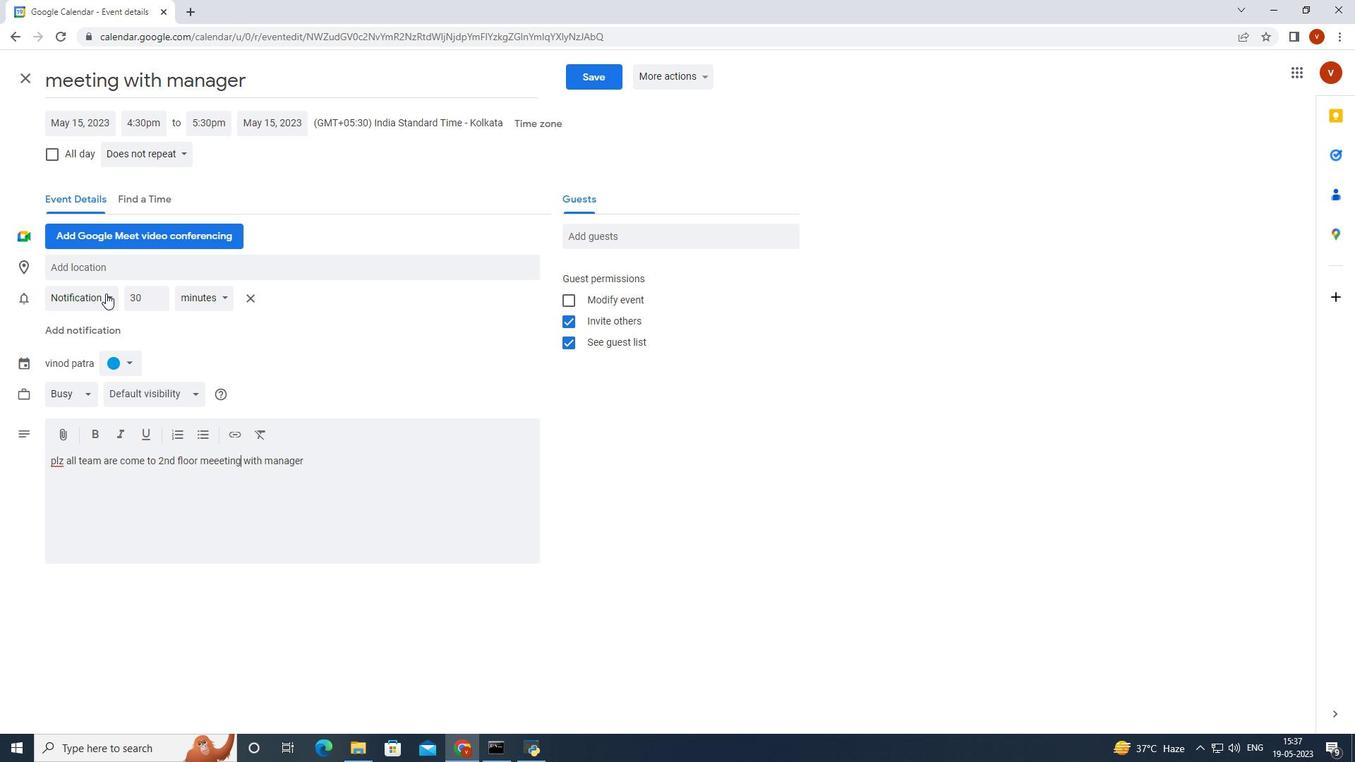 
Action: Mouse pressed left at (107, 292)
Screenshot: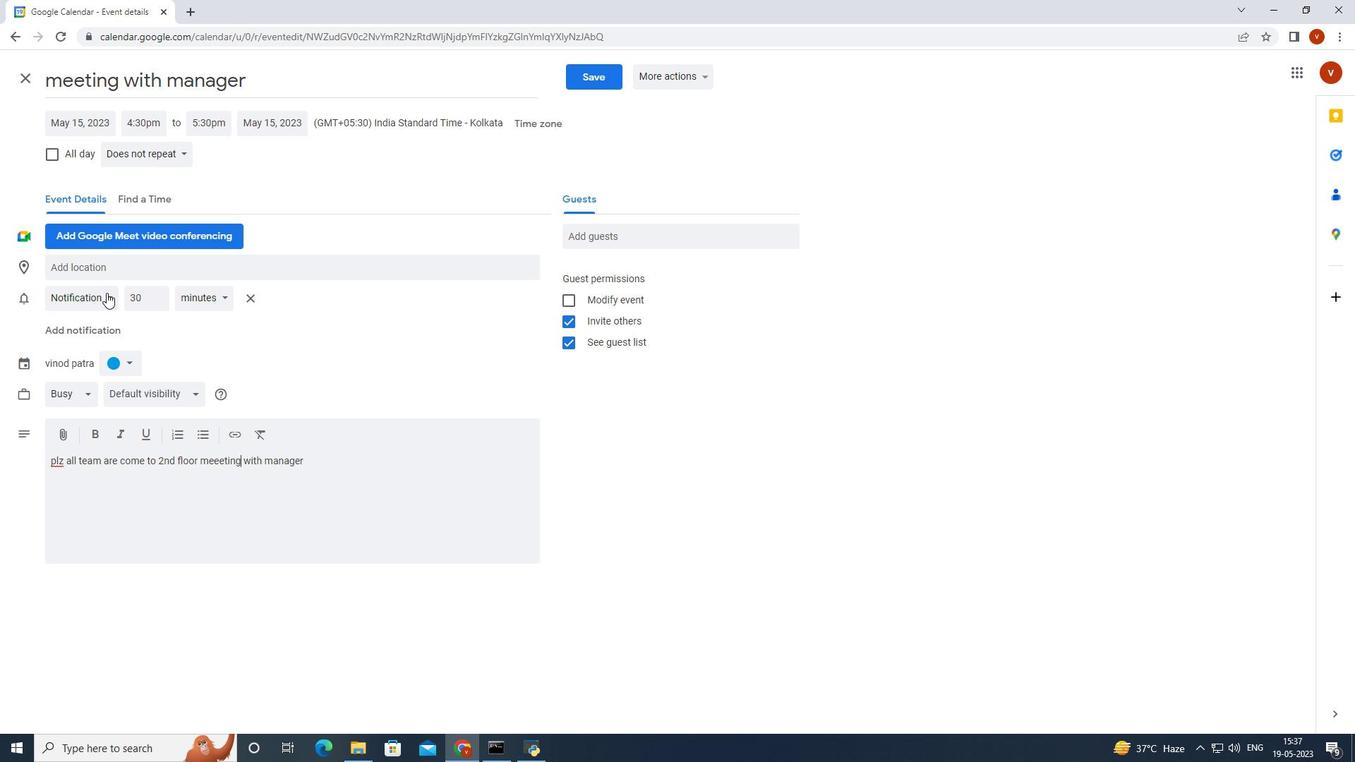 
Action: Mouse moved to (266, 328)
Screenshot: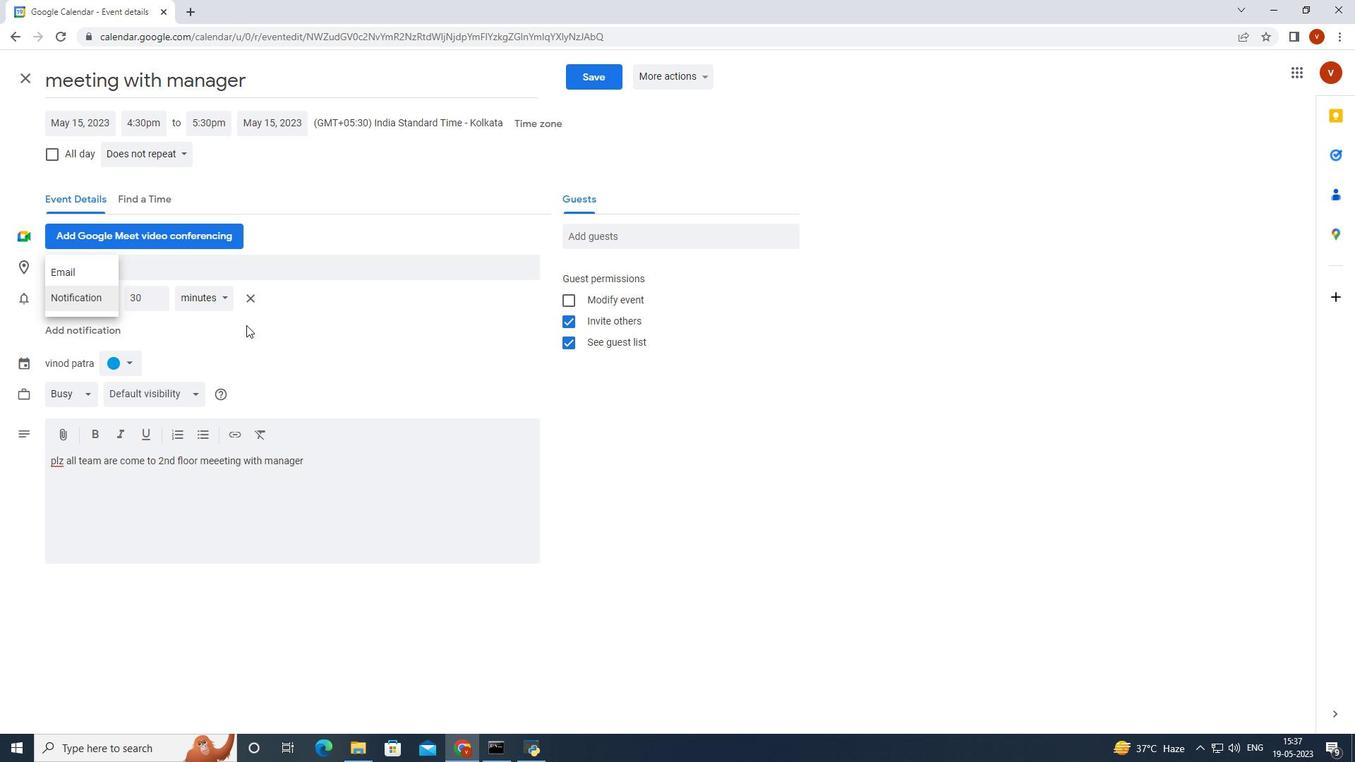 
Action: Mouse pressed left at (266, 328)
Screenshot: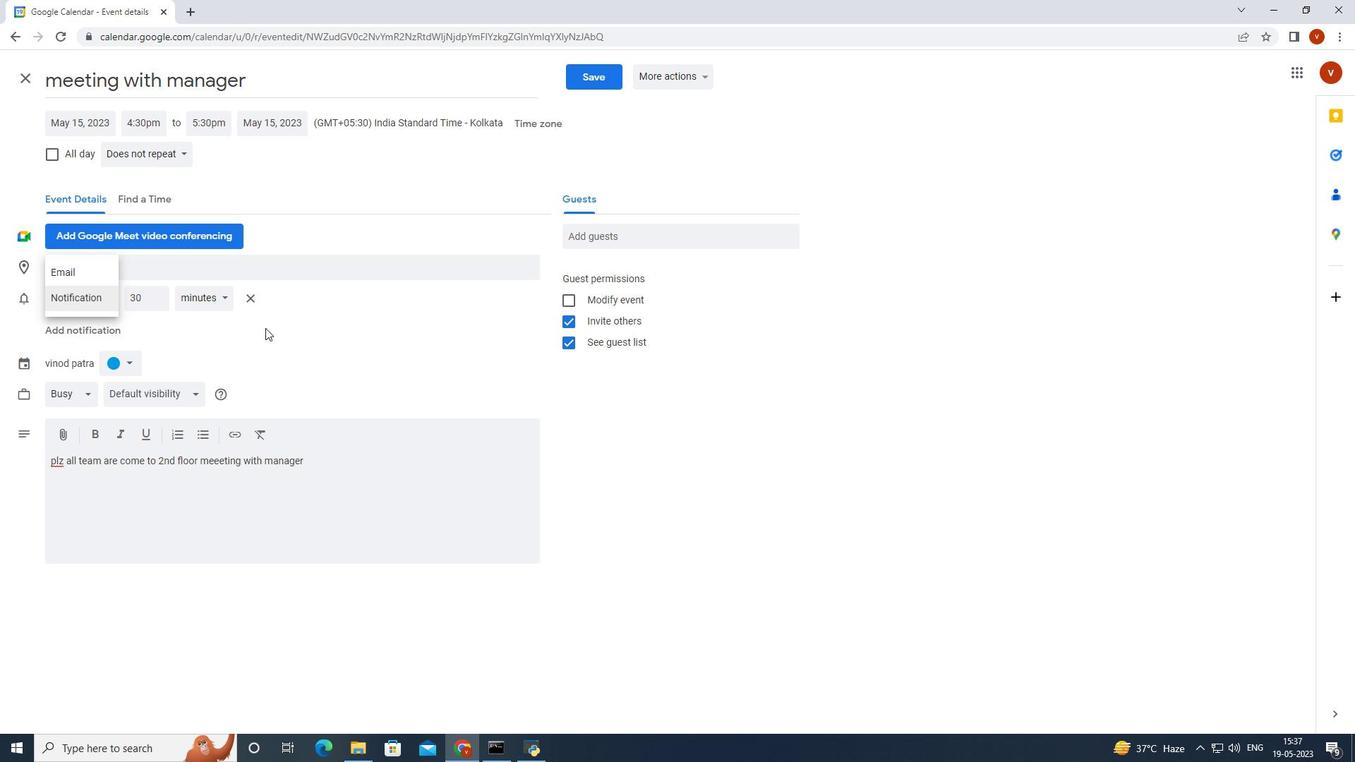 
Action: Mouse moved to (90, 330)
Screenshot: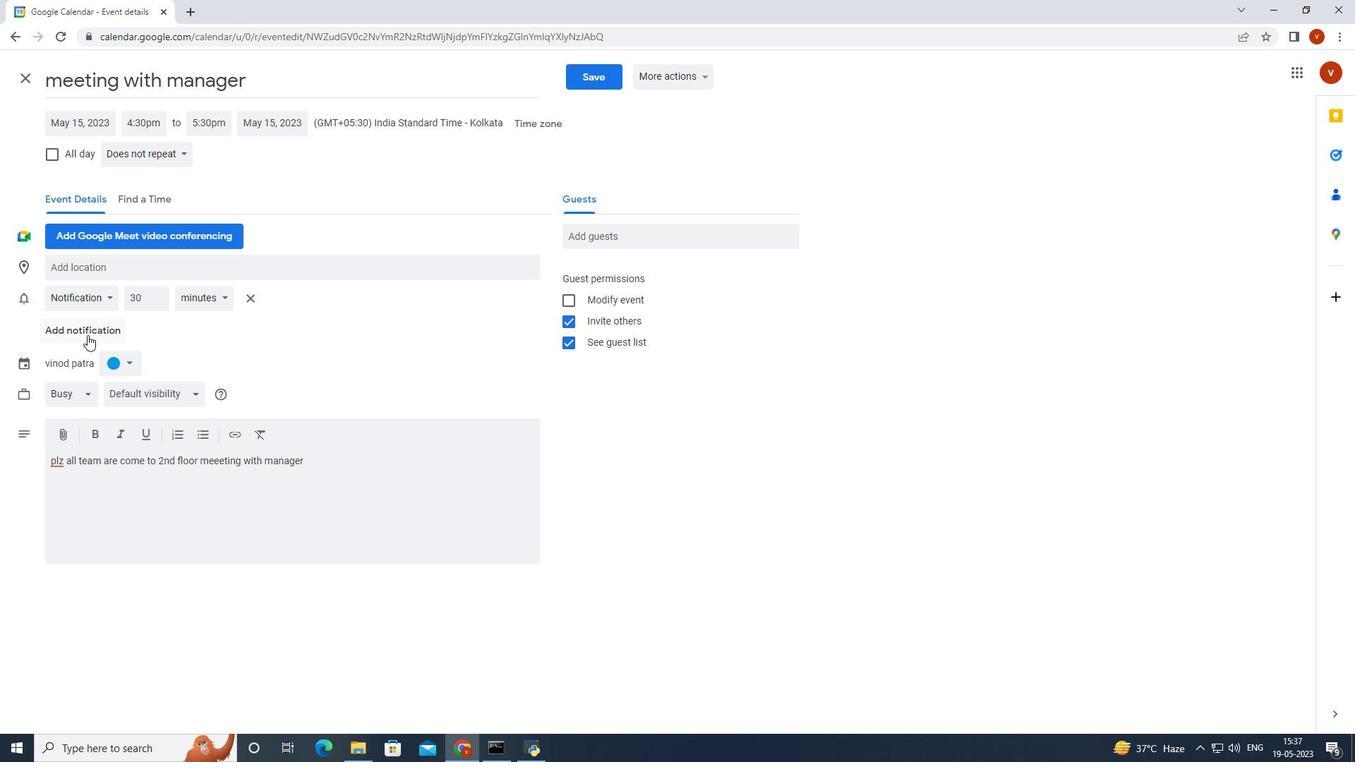 
Action: Mouse pressed left at (90, 330)
Screenshot: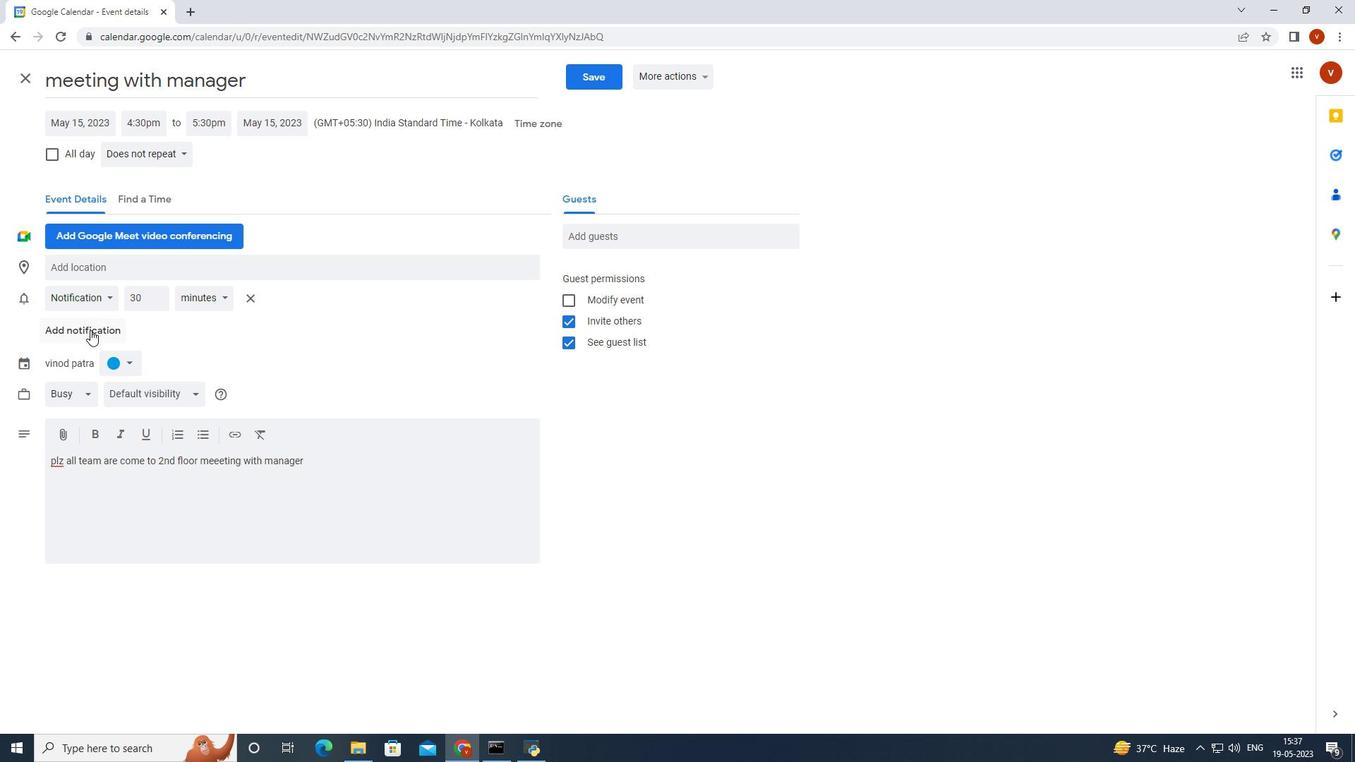 
Action: Mouse moved to (251, 326)
Screenshot: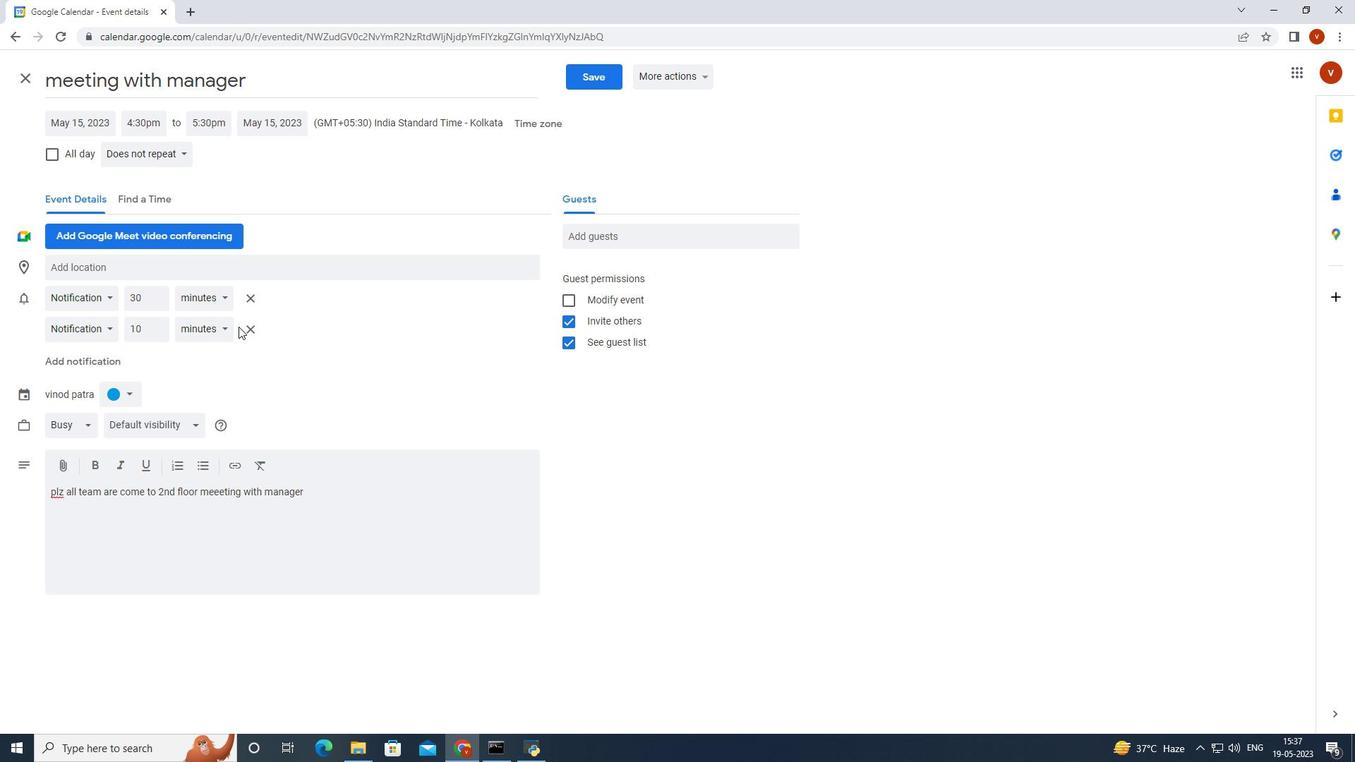 
Action: Mouse pressed left at (251, 326)
Screenshot: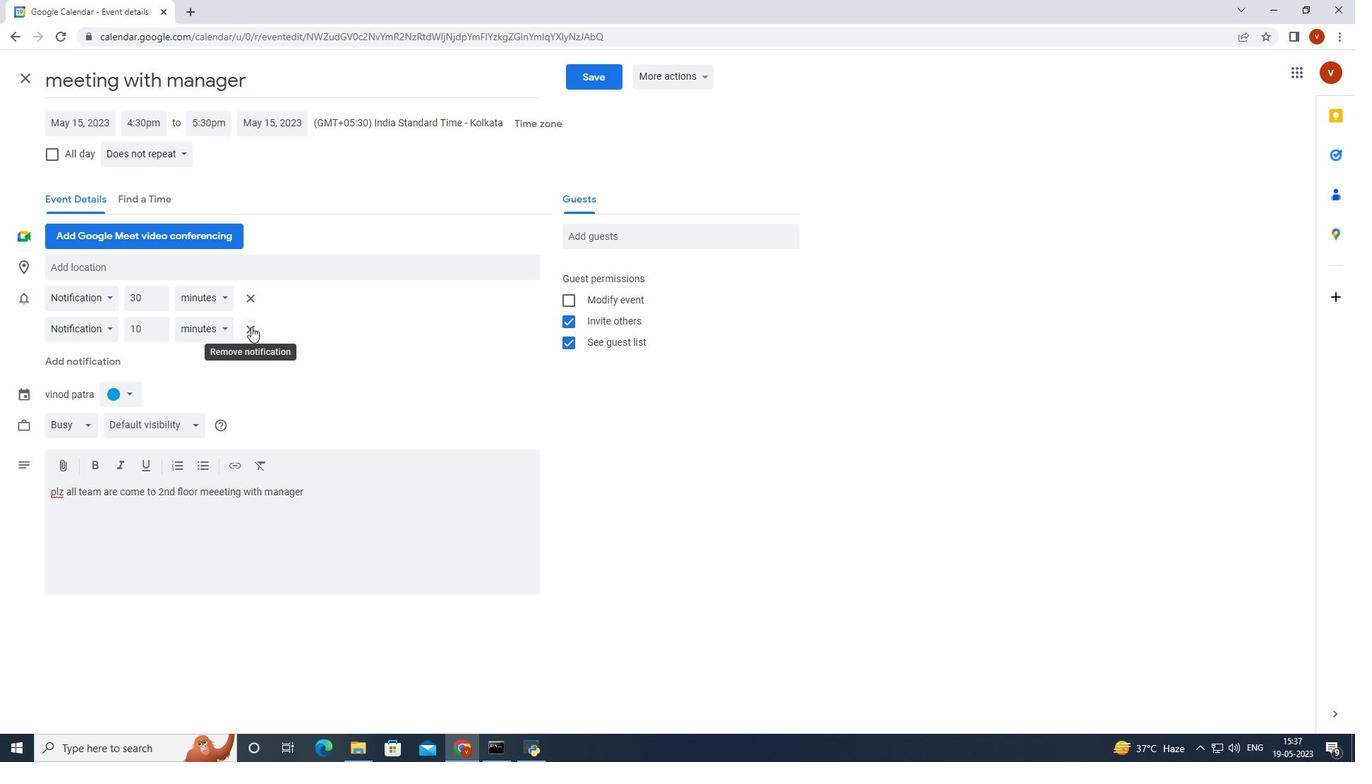 
Action: Mouse moved to (603, 75)
Screenshot: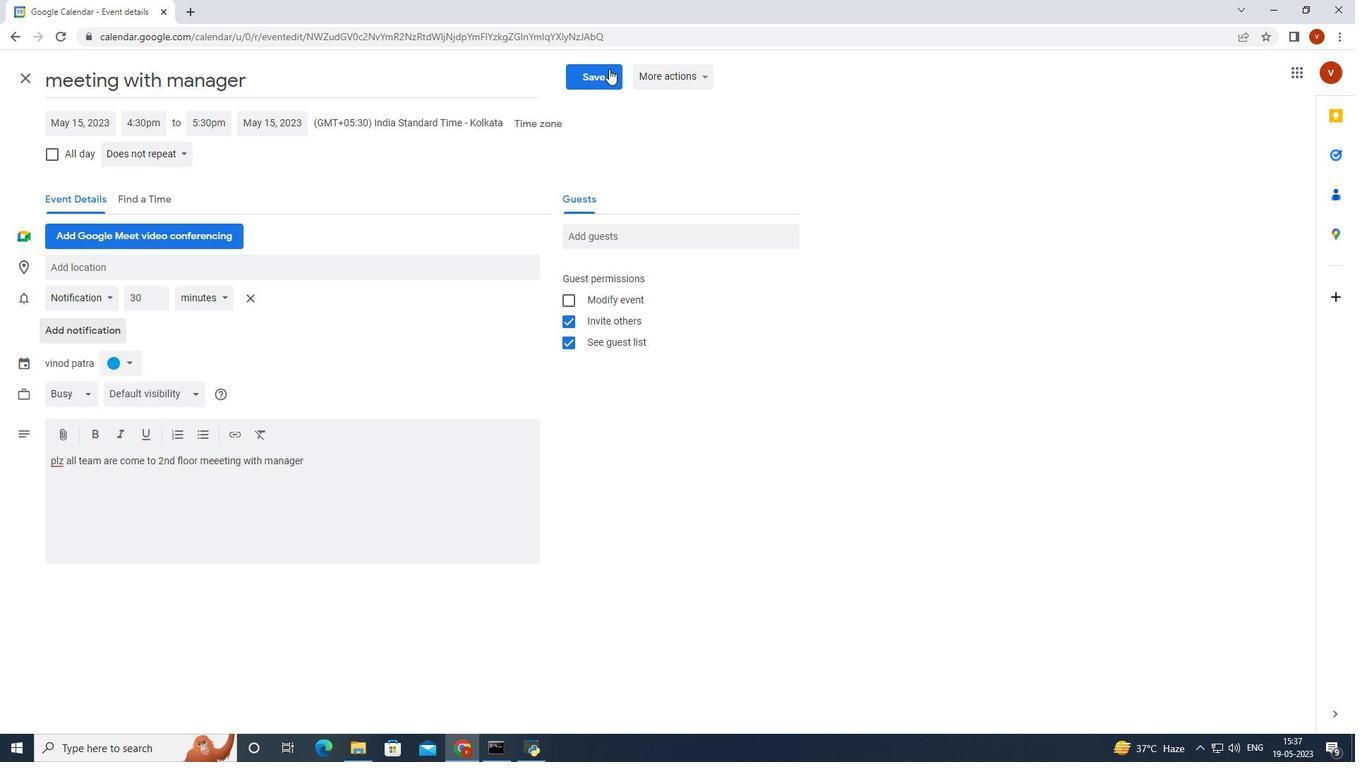 
Action: Mouse pressed left at (603, 75)
Screenshot: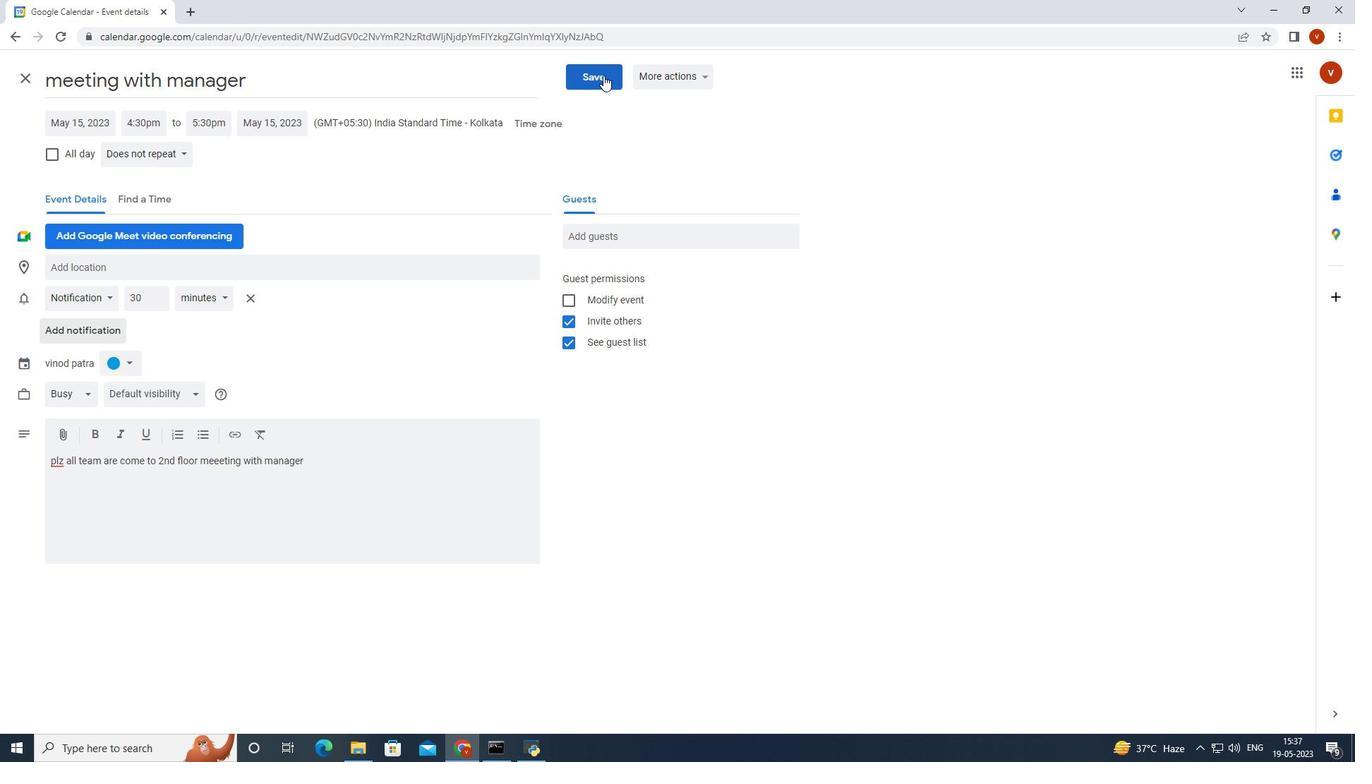 
Action: Mouse moved to (596, 180)
Screenshot: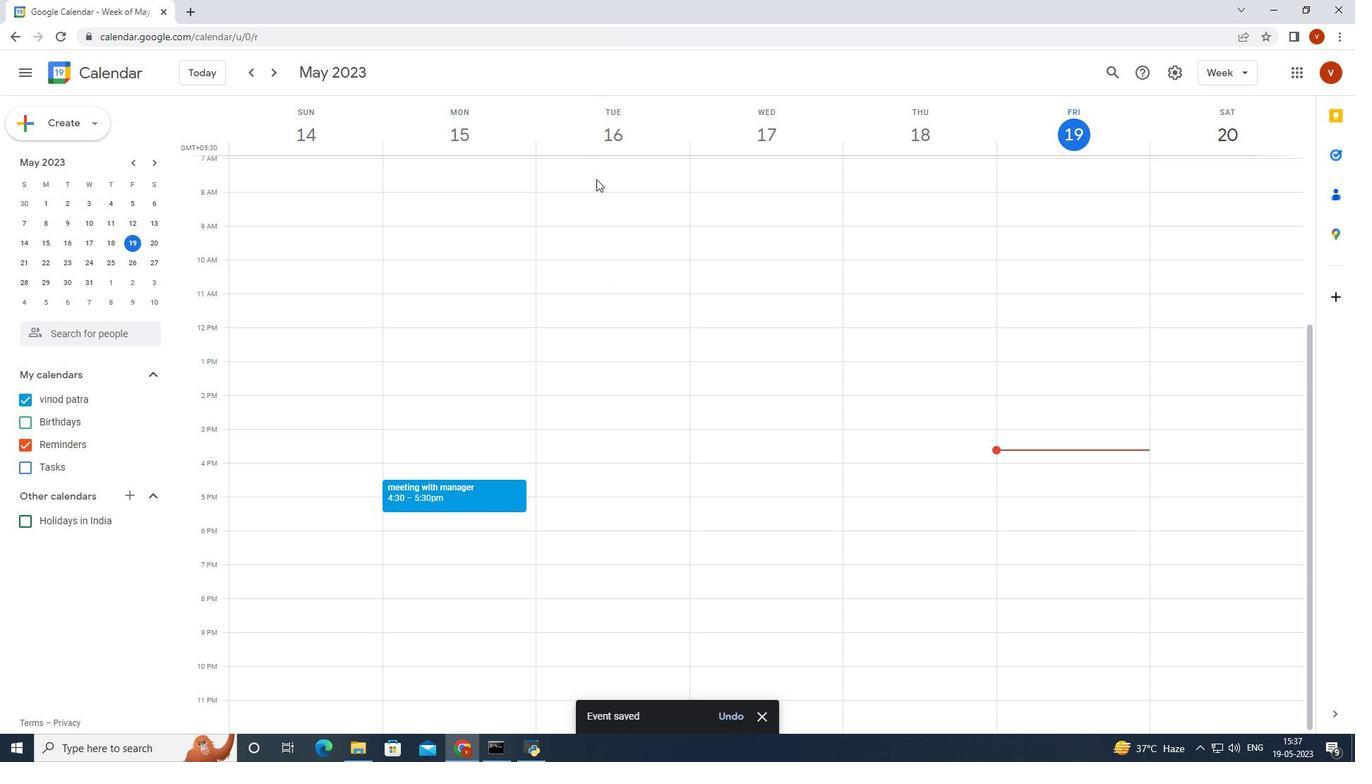 
